Task: Search one way flight ticket for 2 adults, 2 children, 2 infants in seat in first from Worcester: Worcester Regional Airport to Rockford: Chicago Rockford International Airport(was Northwest Chicagoland Regional Airport At Rockford) on 5-1-2023. Choice of flights is Delta. Number of bags: 2 checked bags. Price is upto 86000. Outbound departure time preference is 18:45.
Action: Mouse moved to (191, 205)
Screenshot: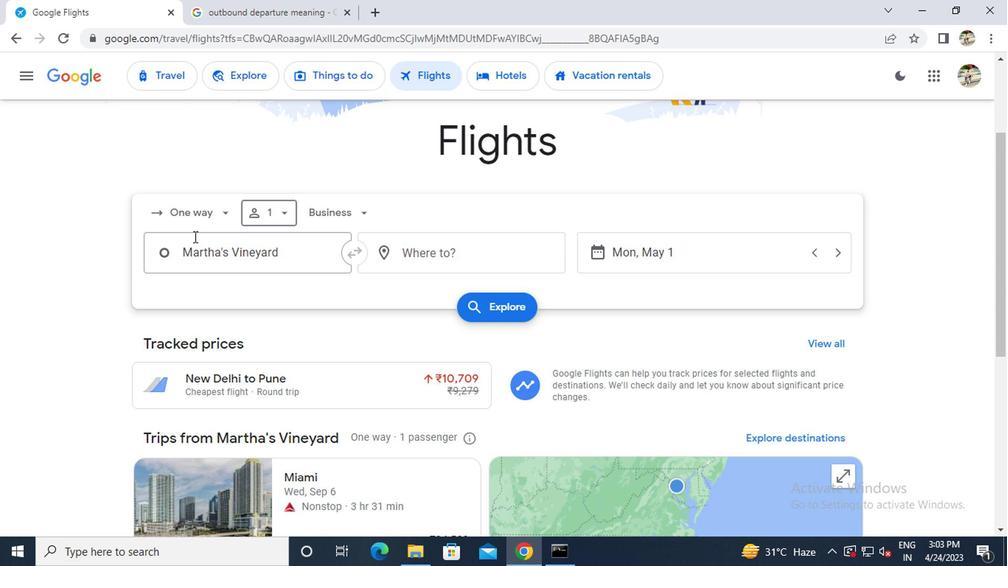 
Action: Mouse pressed left at (191, 205)
Screenshot: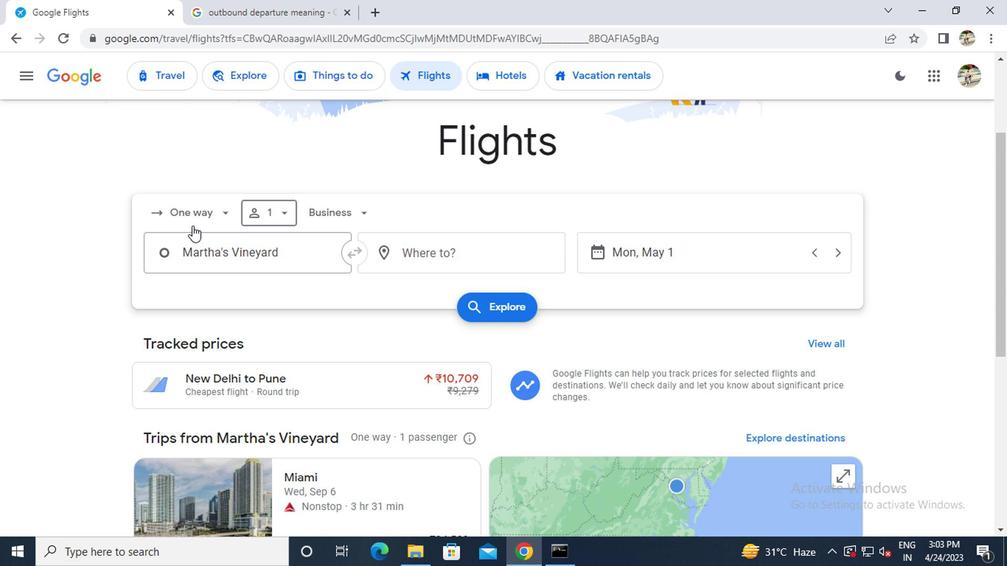 
Action: Mouse moved to (208, 277)
Screenshot: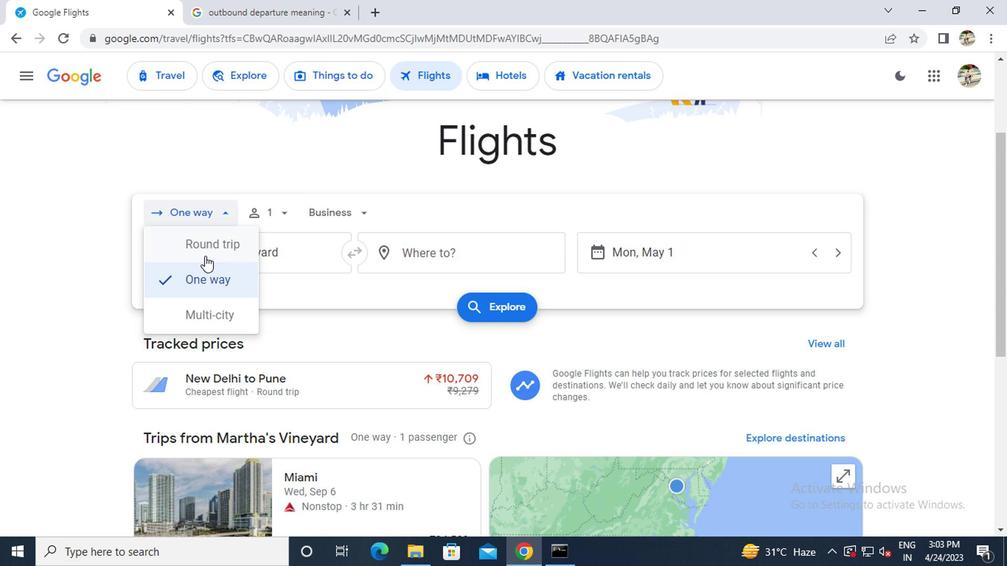 
Action: Mouse pressed left at (208, 277)
Screenshot: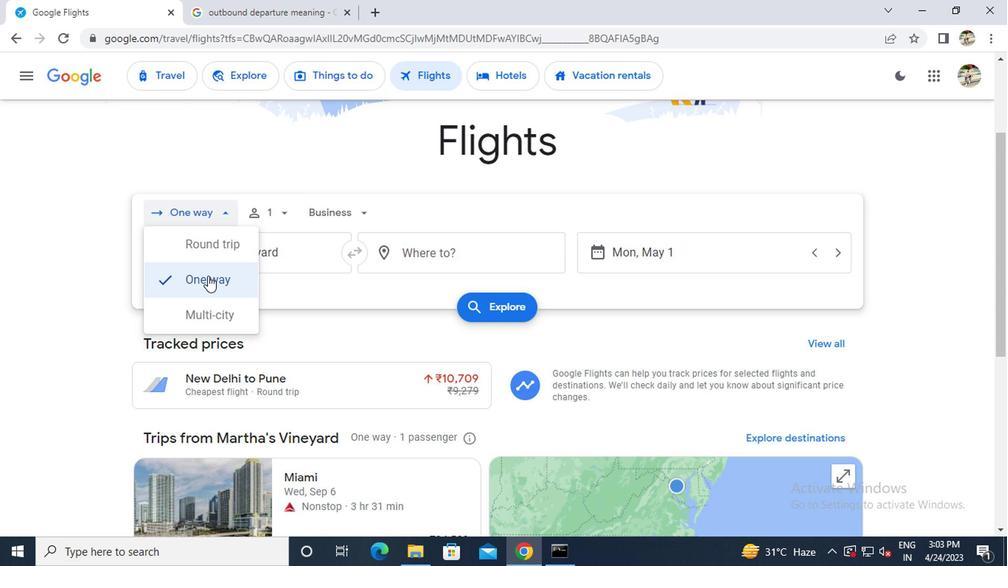 
Action: Mouse moved to (284, 205)
Screenshot: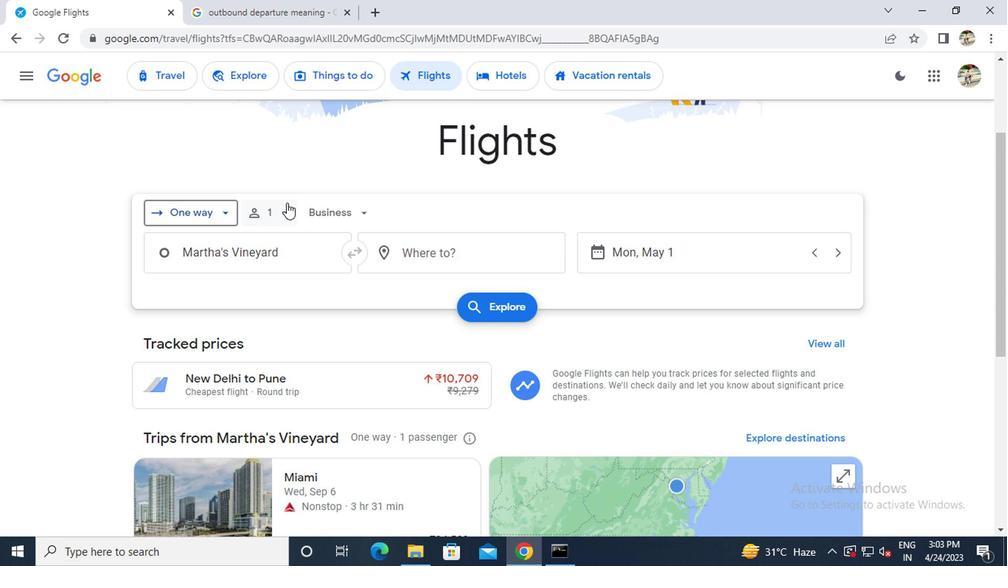 
Action: Mouse pressed left at (284, 205)
Screenshot: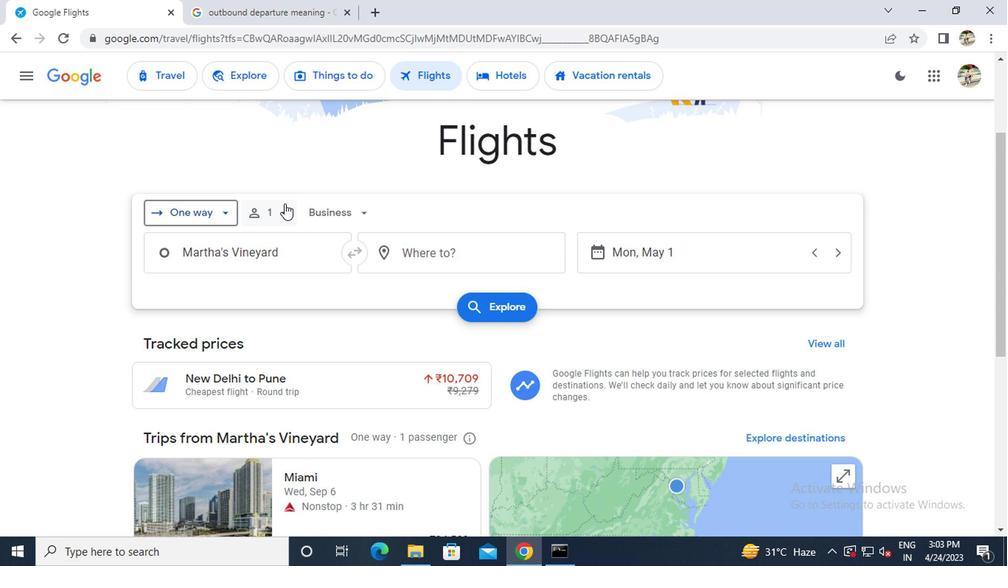 
Action: Mouse moved to (396, 258)
Screenshot: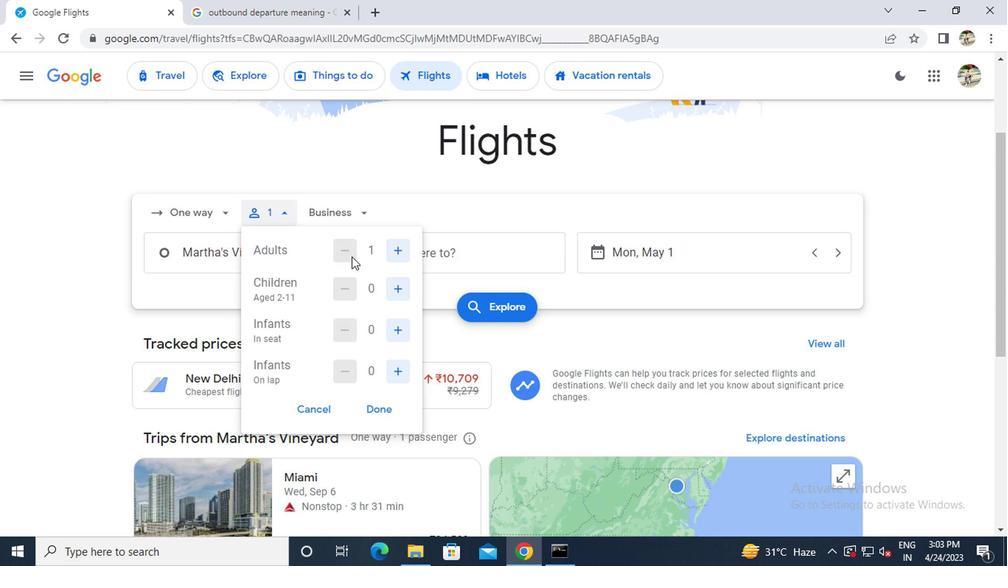 
Action: Mouse pressed left at (396, 258)
Screenshot: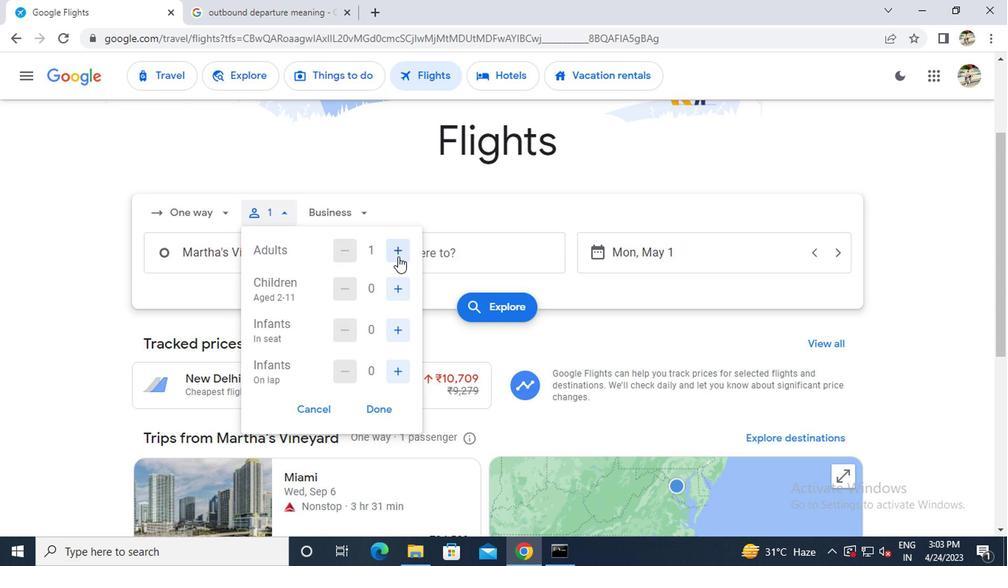 
Action: Mouse moved to (402, 293)
Screenshot: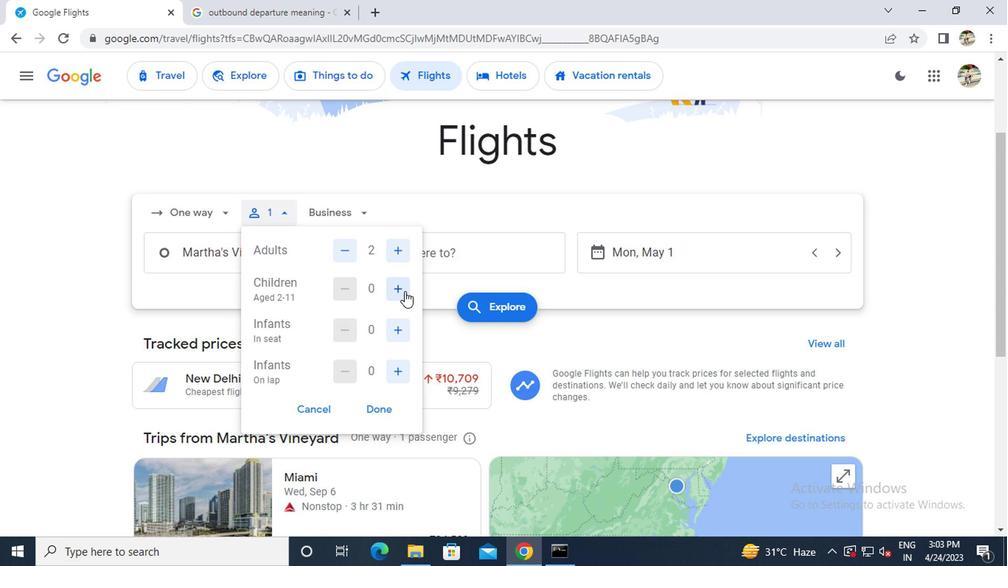 
Action: Mouse pressed left at (402, 293)
Screenshot: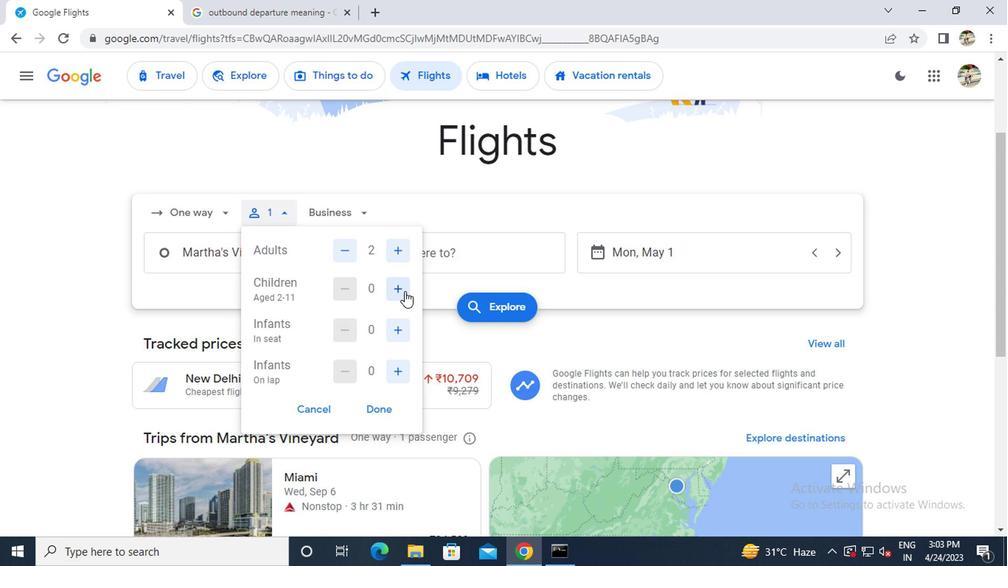 
Action: Mouse pressed left at (402, 293)
Screenshot: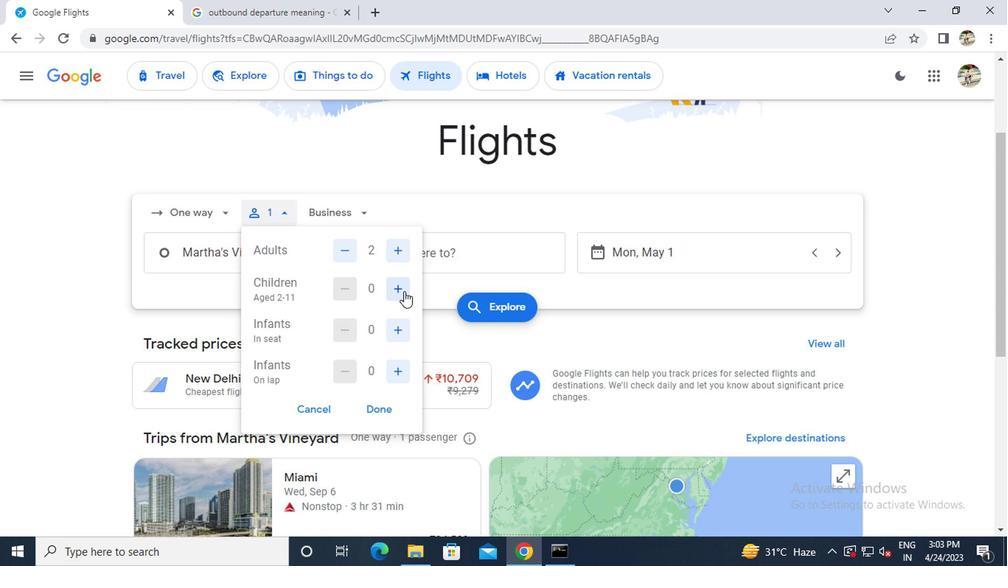 
Action: Mouse moved to (392, 328)
Screenshot: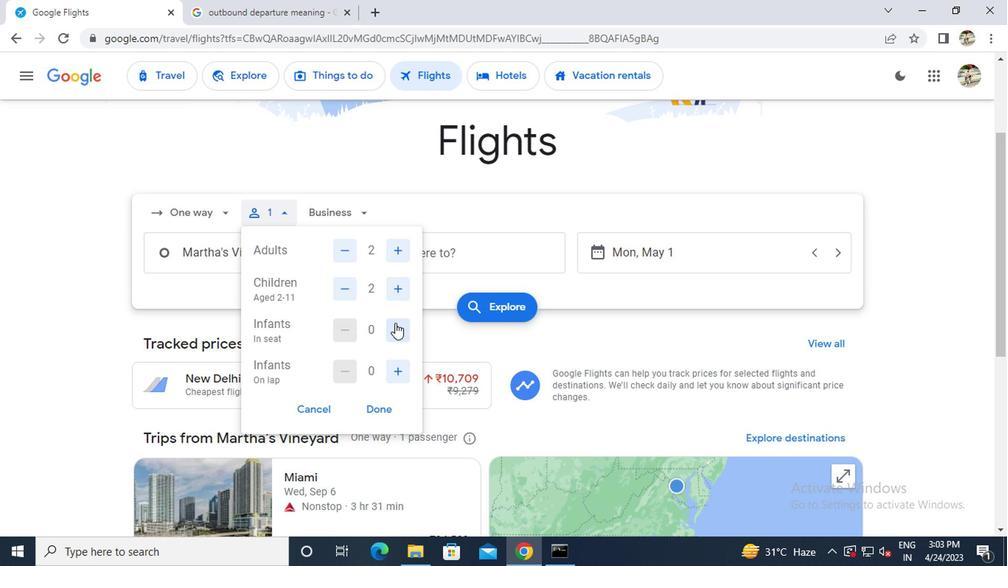 
Action: Mouse pressed left at (392, 328)
Screenshot: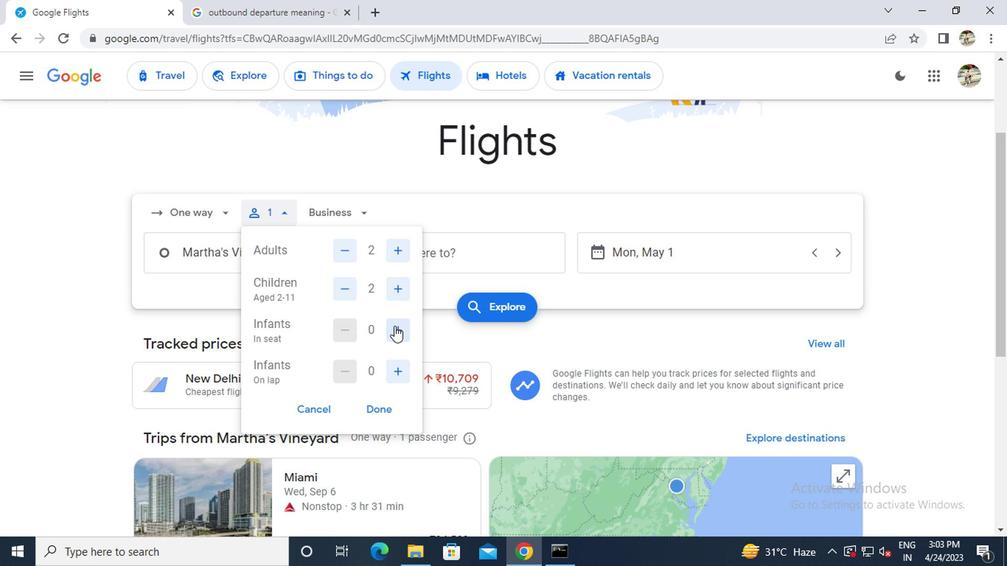 
Action: Mouse pressed left at (392, 328)
Screenshot: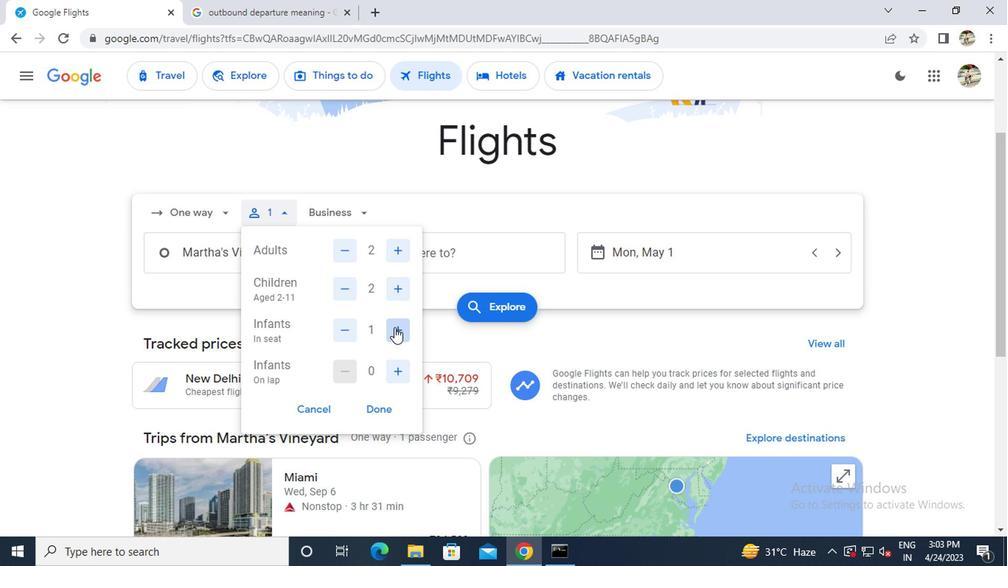 
Action: Mouse moved to (379, 406)
Screenshot: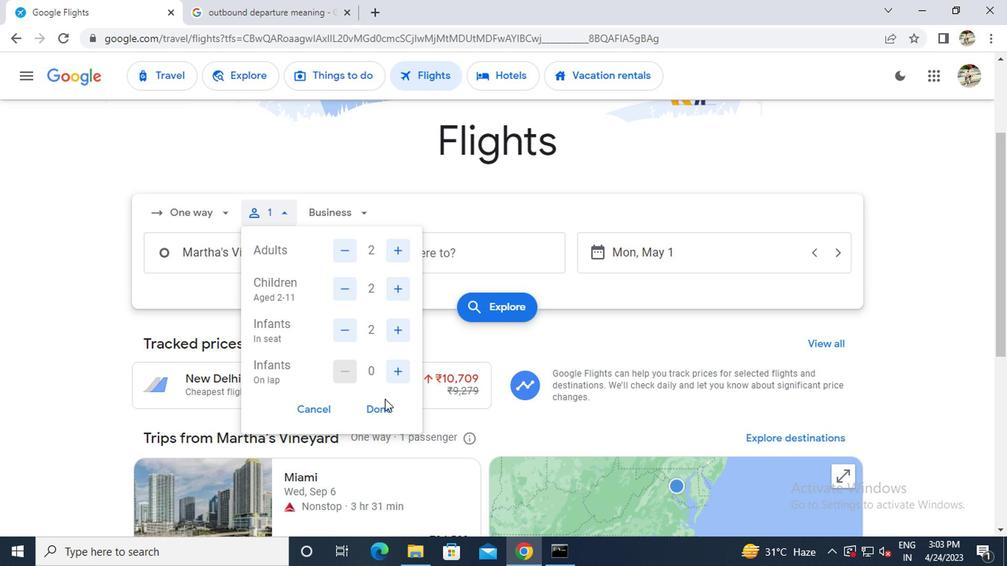 
Action: Mouse pressed left at (379, 406)
Screenshot: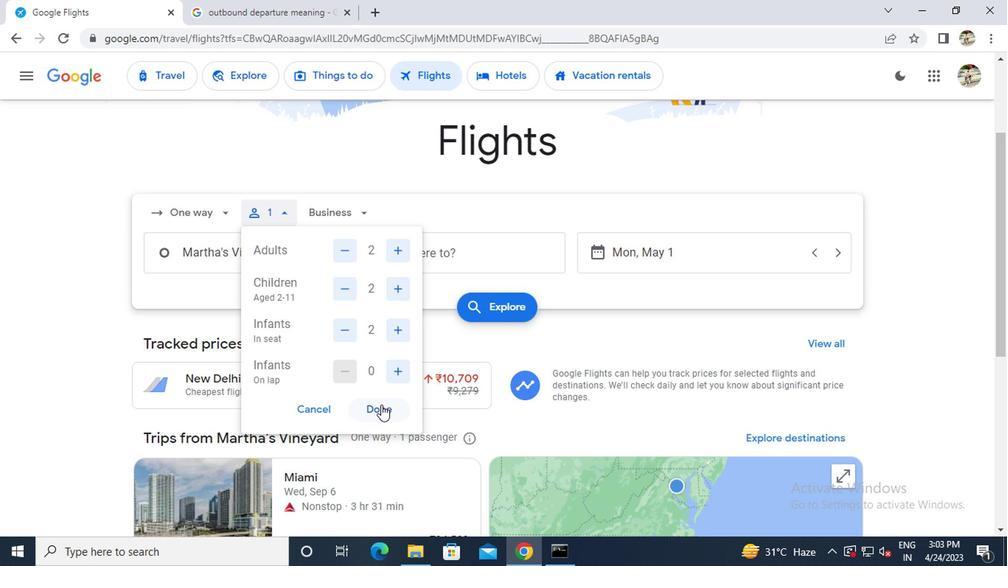 
Action: Mouse moved to (351, 214)
Screenshot: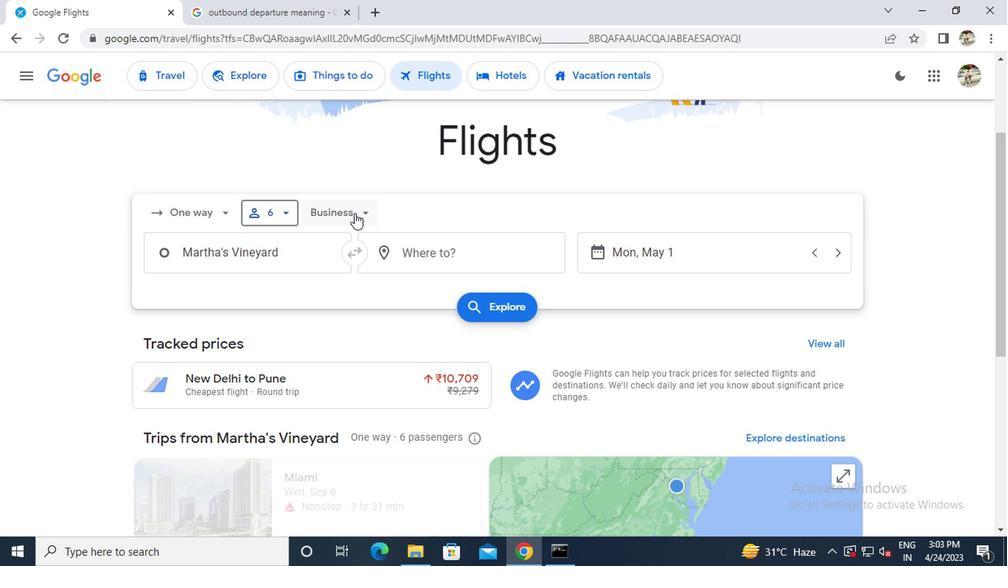 
Action: Mouse pressed left at (351, 214)
Screenshot: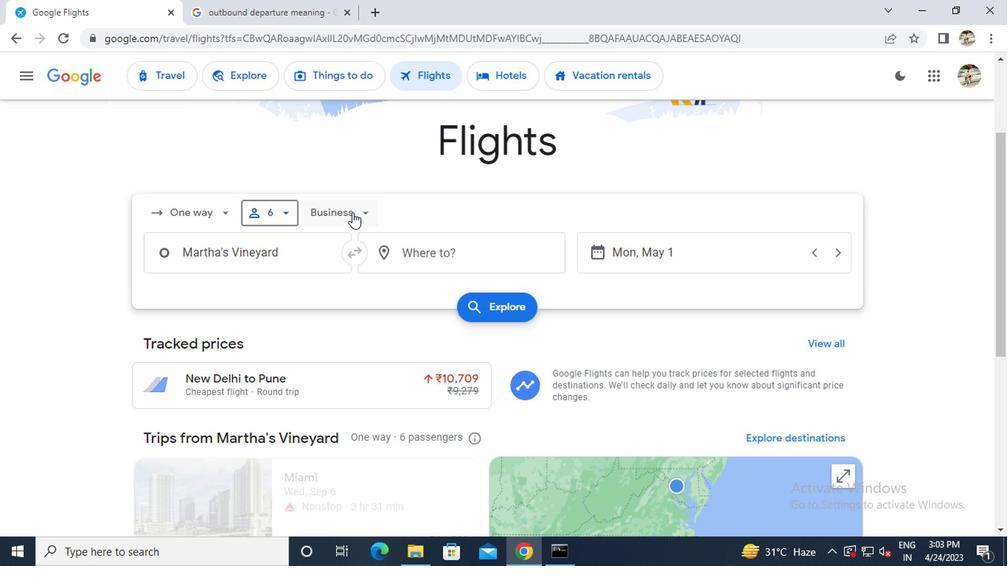 
Action: Mouse moved to (353, 238)
Screenshot: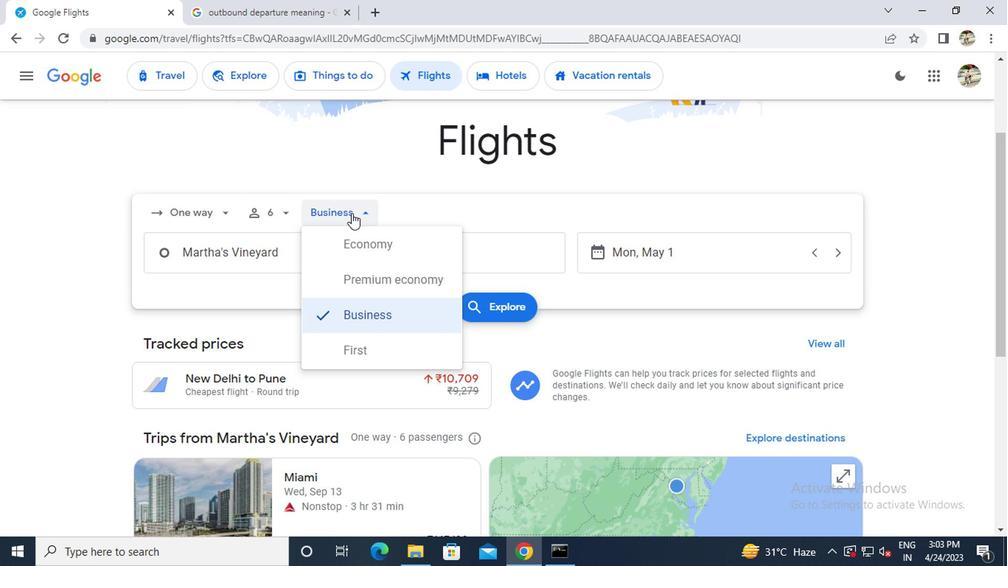 
Action: Mouse pressed left at (353, 238)
Screenshot: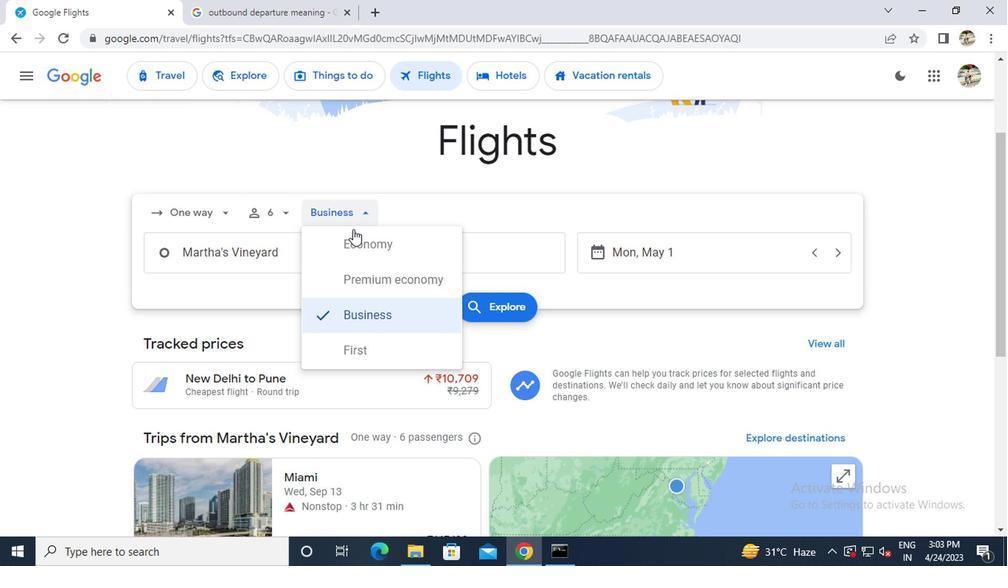 
Action: Mouse moved to (301, 251)
Screenshot: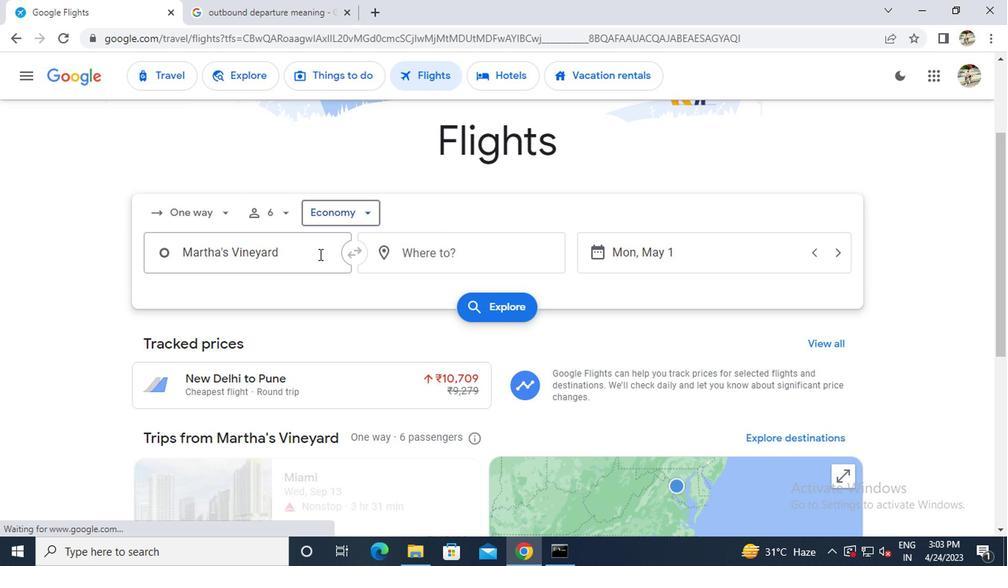 
Action: Mouse pressed left at (301, 251)
Screenshot: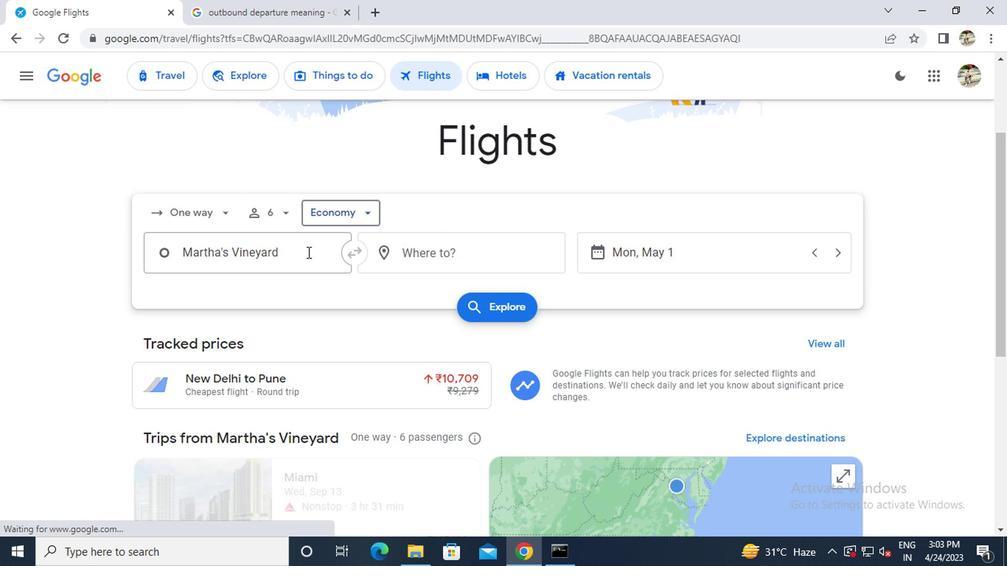 
Action: Key pressed <Key.caps_lock>w<Key.caps_lock>orcester
Screenshot: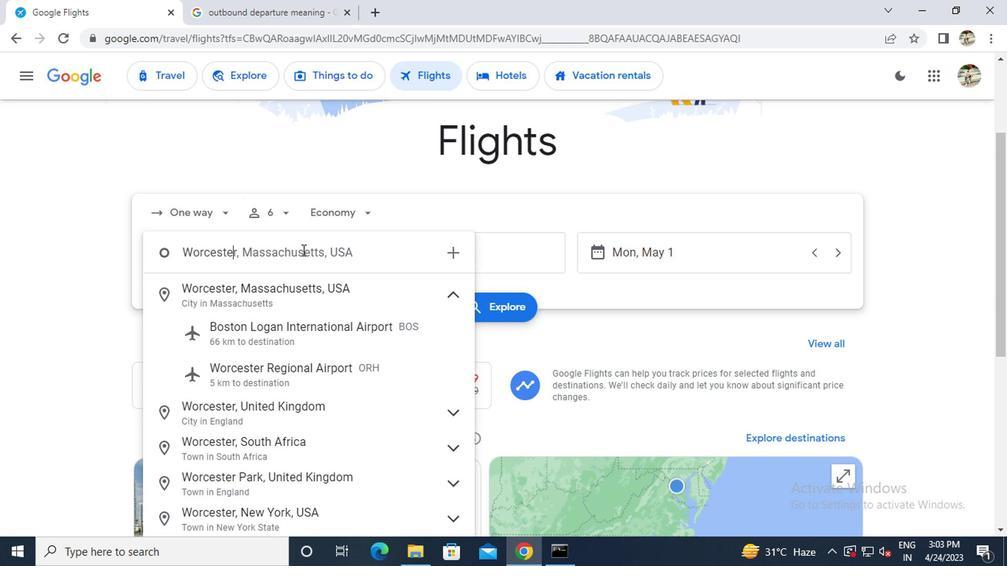 
Action: Mouse moved to (264, 370)
Screenshot: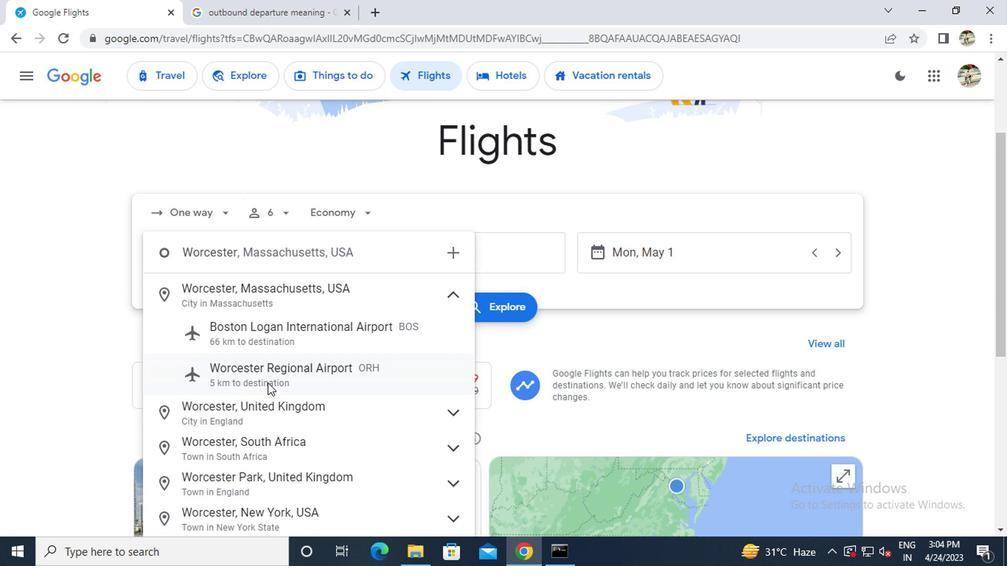 
Action: Mouse pressed left at (264, 370)
Screenshot: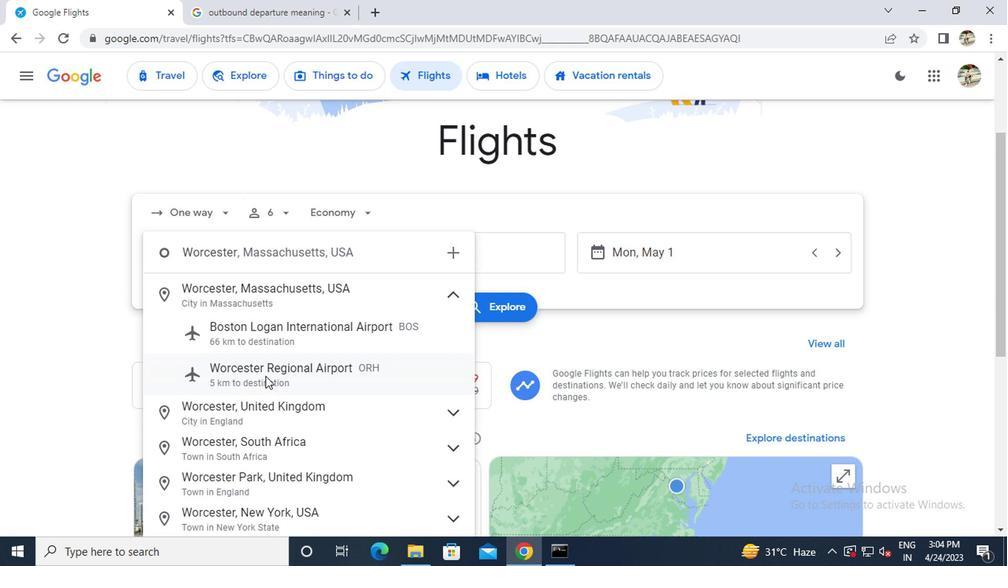 
Action: Mouse moved to (437, 264)
Screenshot: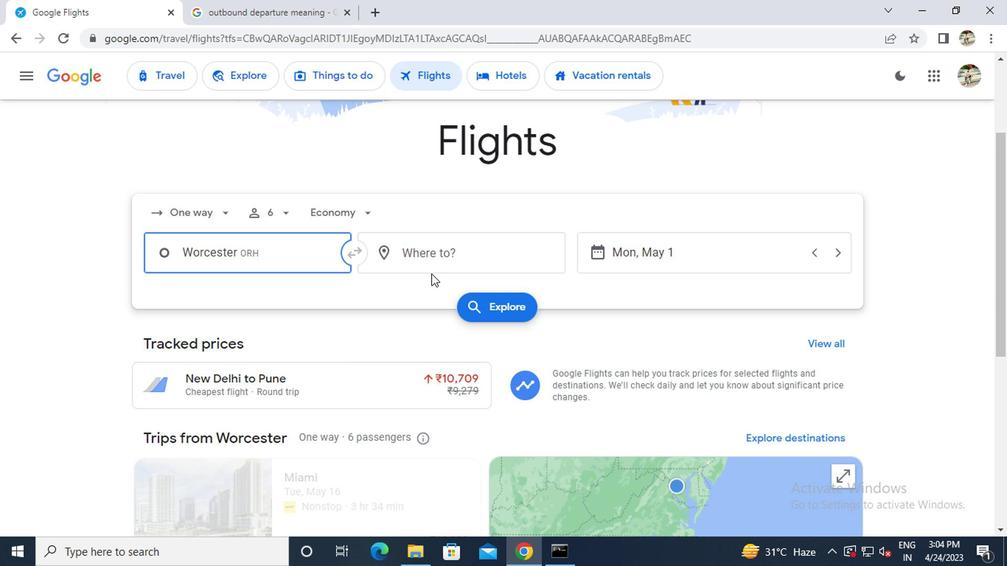 
Action: Mouse pressed left at (437, 264)
Screenshot: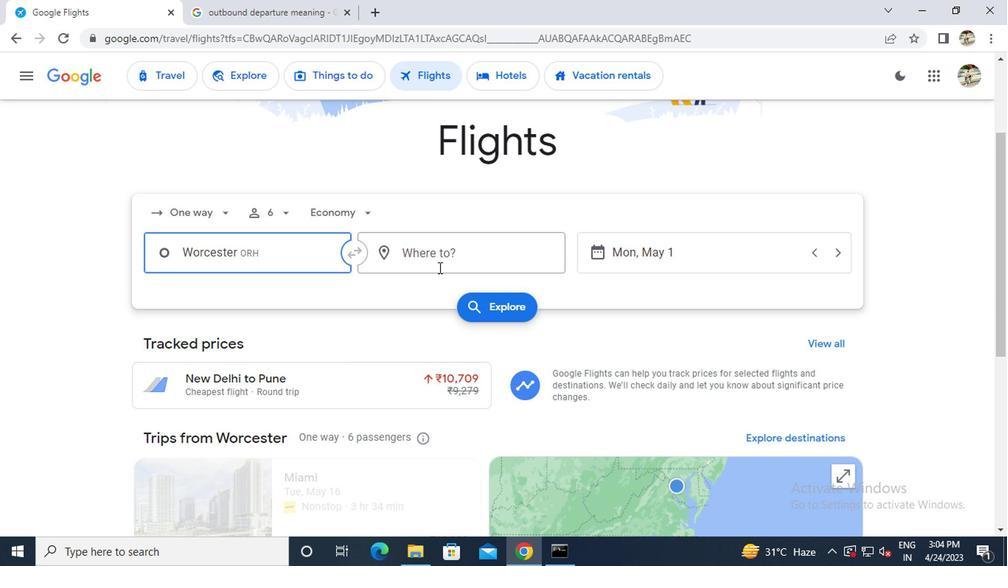 
Action: Mouse moved to (438, 263)
Screenshot: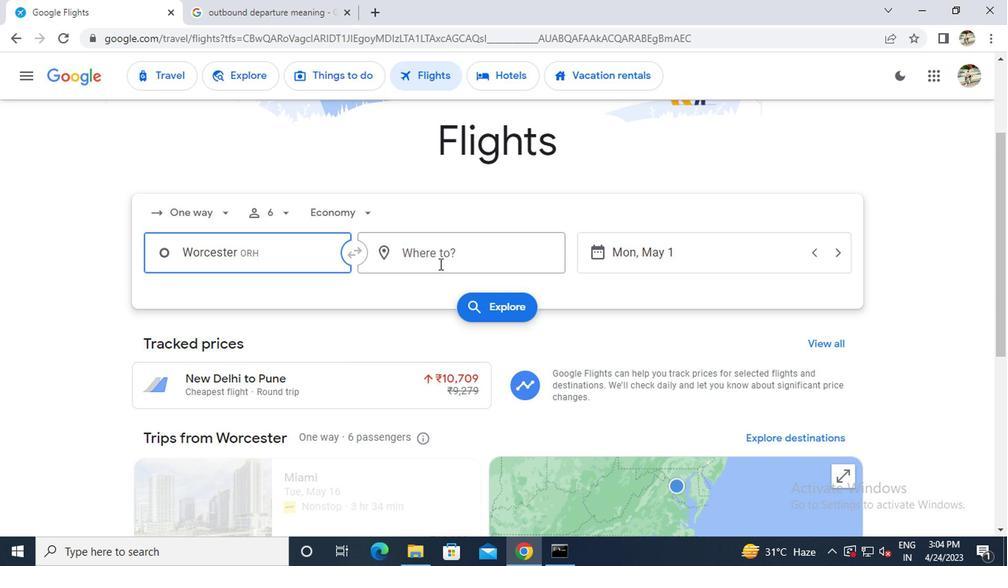 
Action: Key pressed <Key.caps_lock>r<Key.caps_lock>ockford
Screenshot: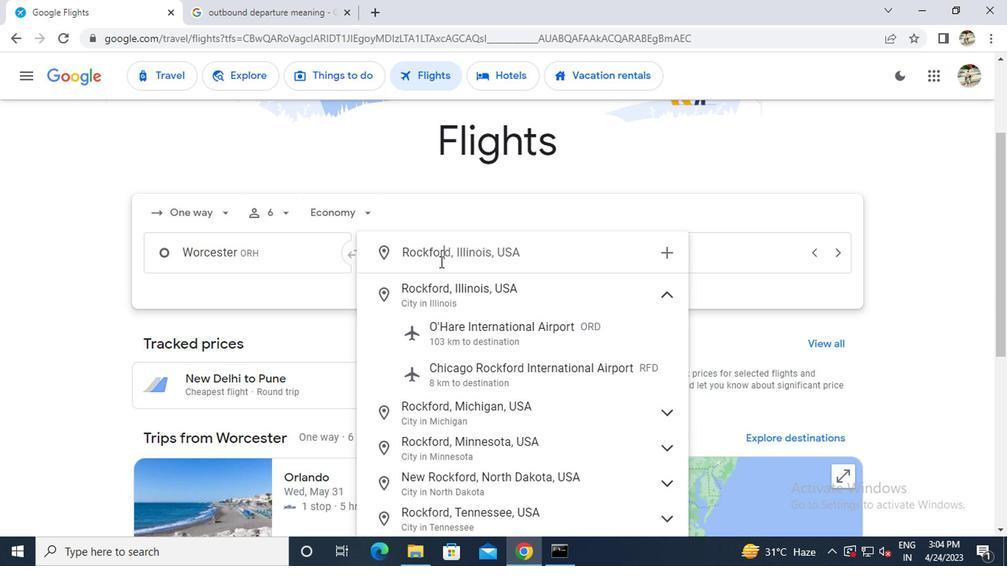
Action: Mouse moved to (465, 359)
Screenshot: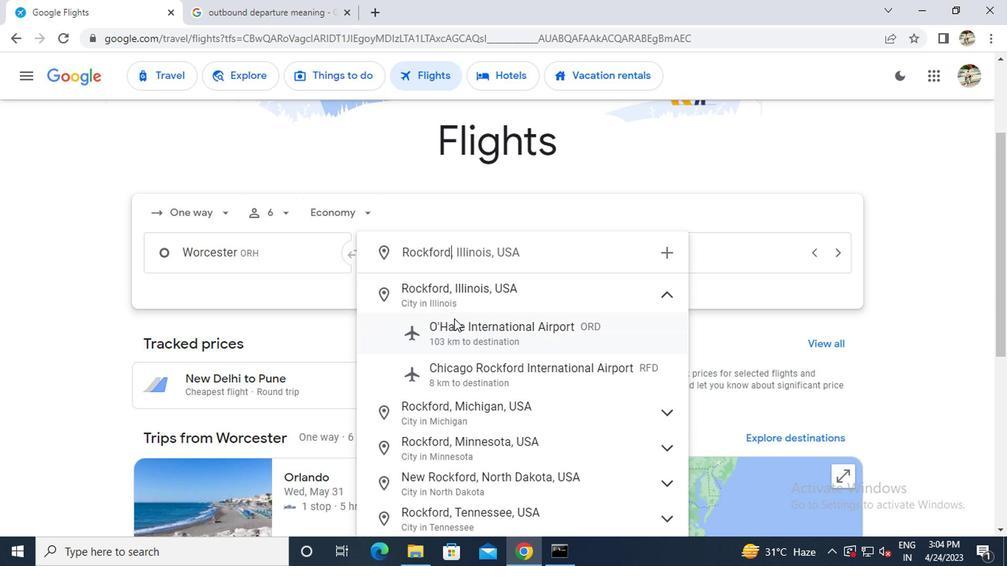 
Action: Mouse pressed left at (465, 359)
Screenshot: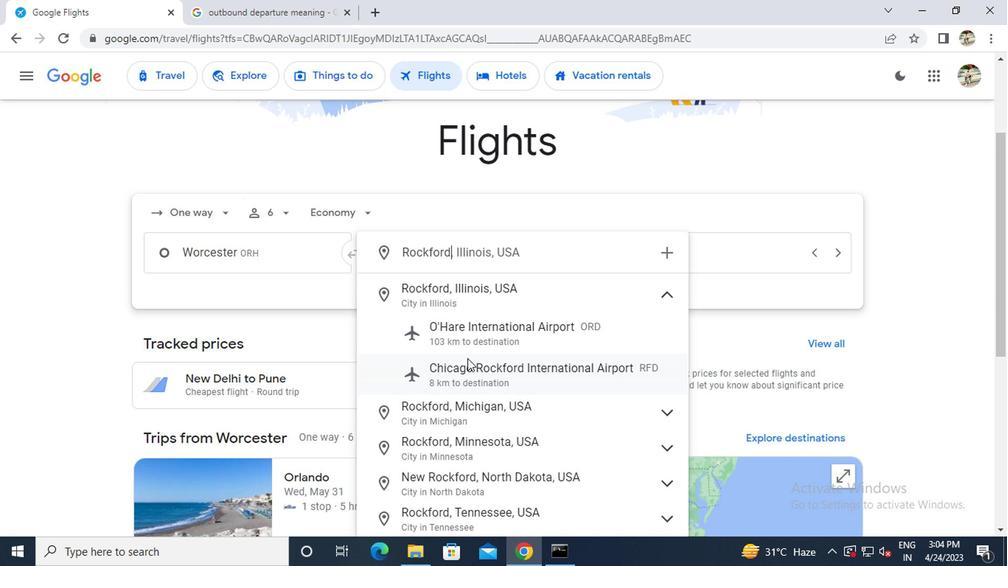 
Action: Mouse moved to (633, 255)
Screenshot: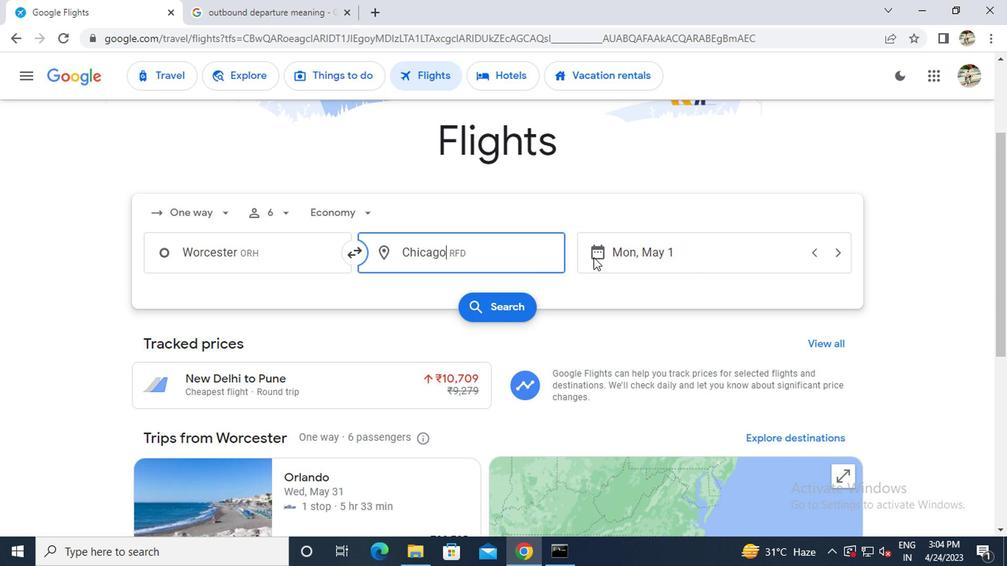 
Action: Mouse pressed left at (633, 255)
Screenshot: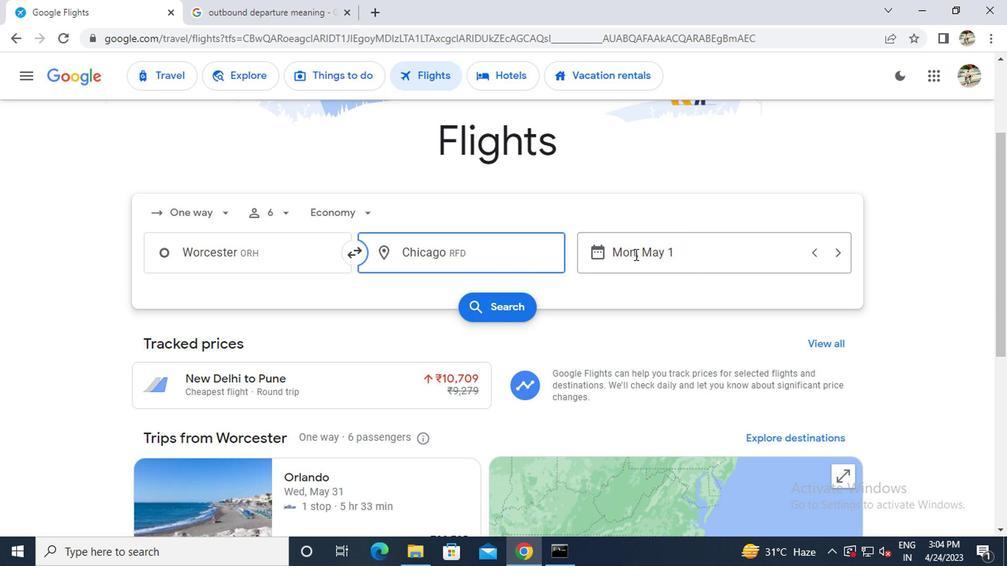 
Action: Mouse pressed left at (633, 255)
Screenshot: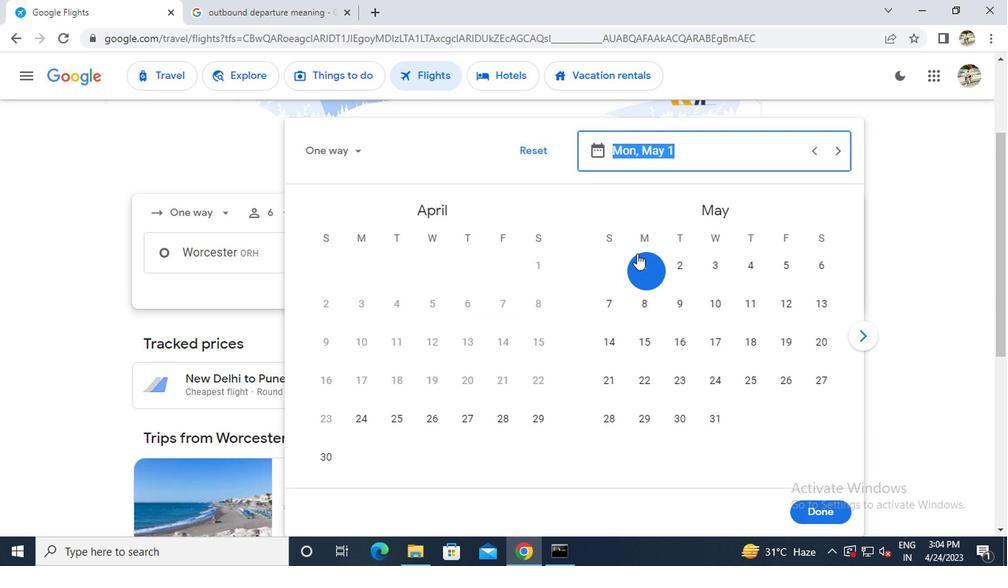 
Action: Mouse moved to (799, 506)
Screenshot: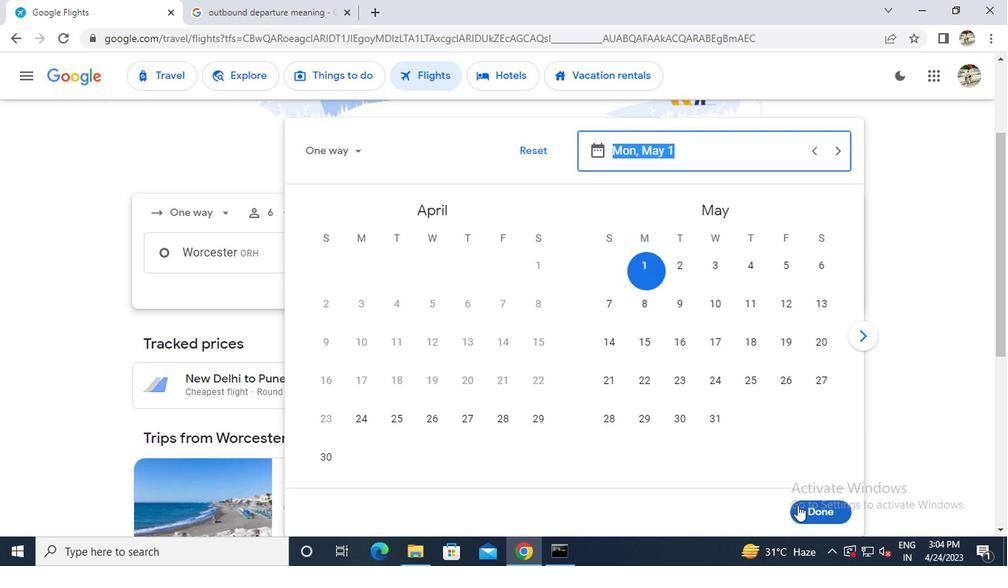
Action: Mouse pressed left at (799, 506)
Screenshot: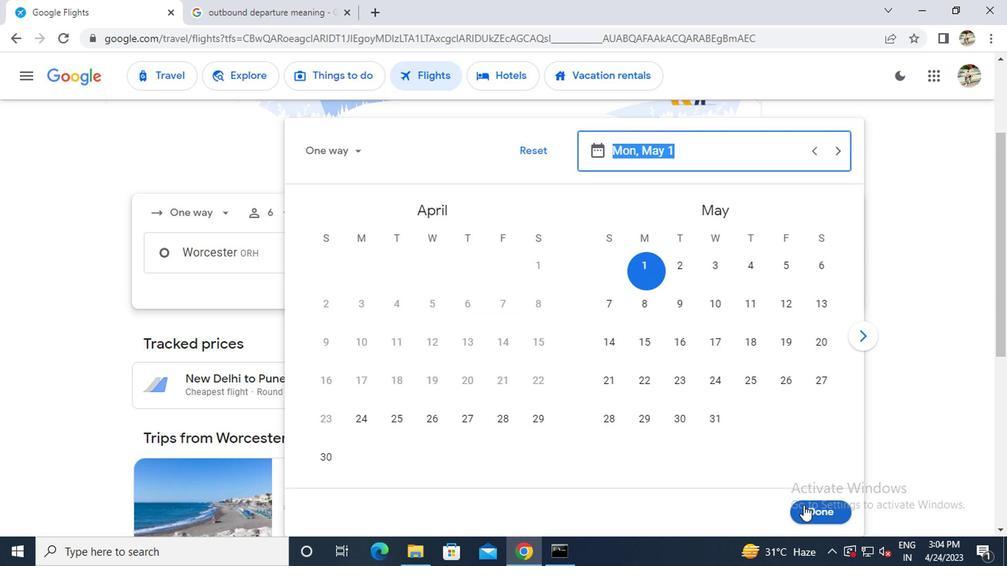 
Action: Mouse moved to (483, 301)
Screenshot: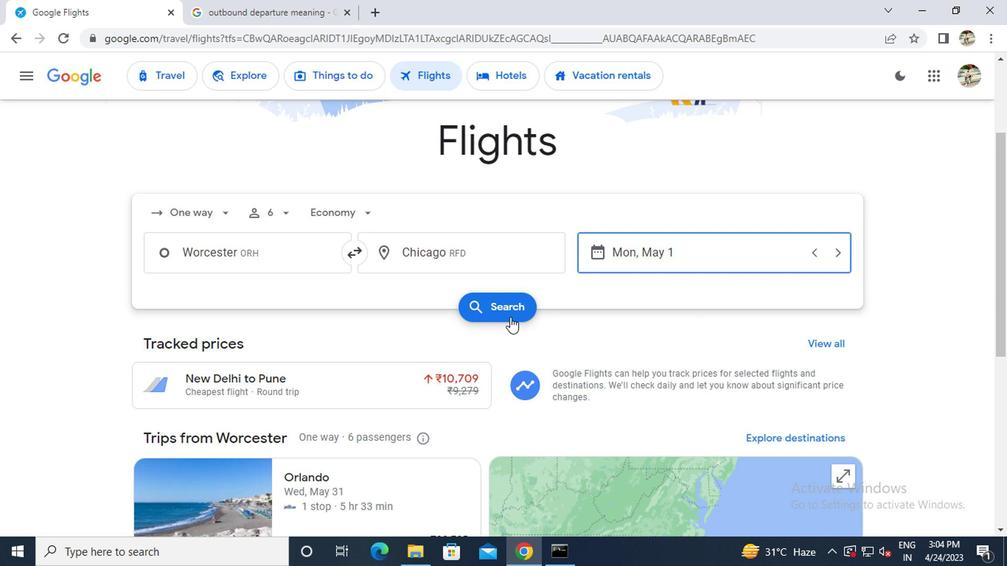 
Action: Mouse pressed left at (483, 301)
Screenshot: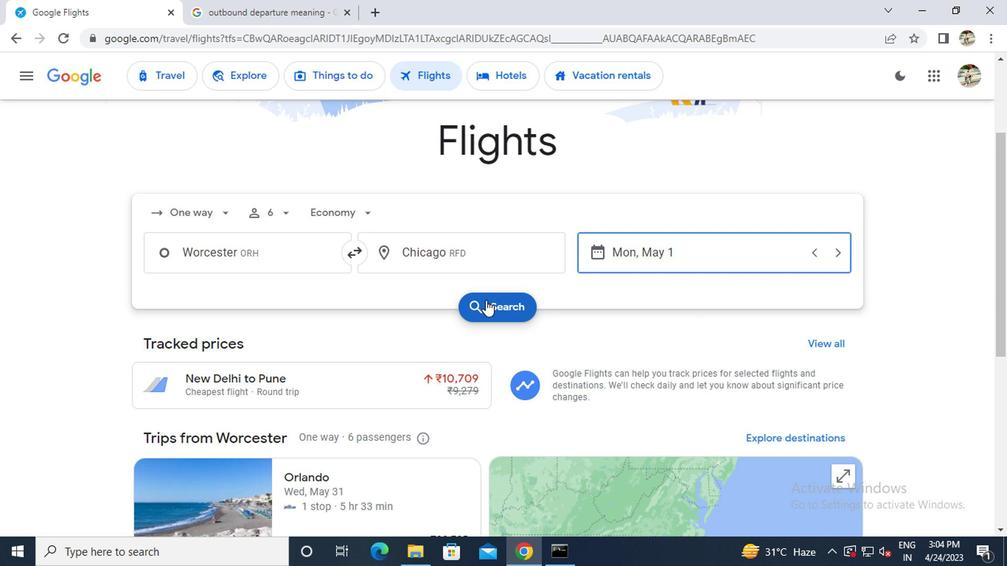 
Action: Mouse moved to (180, 218)
Screenshot: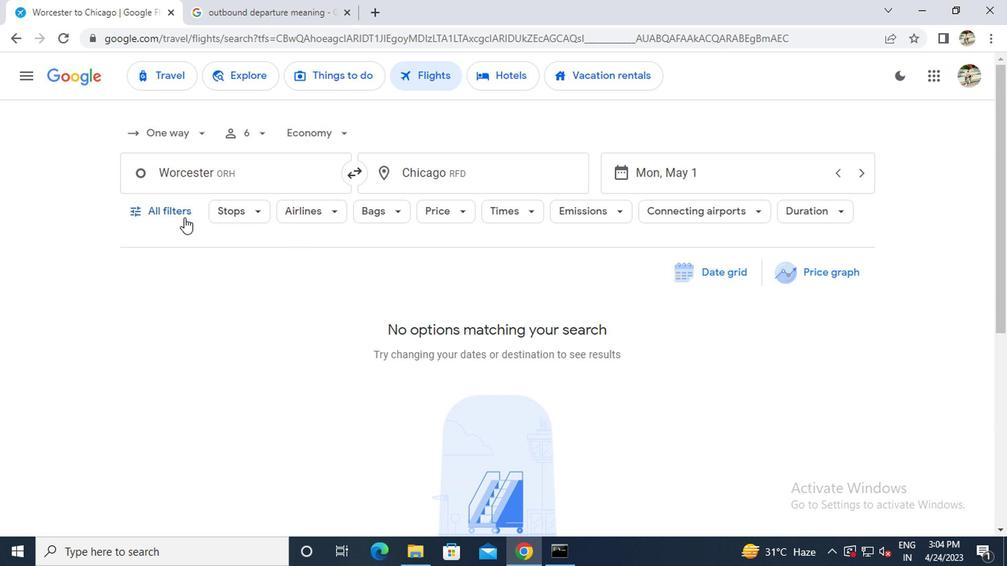 
Action: Mouse pressed left at (180, 218)
Screenshot: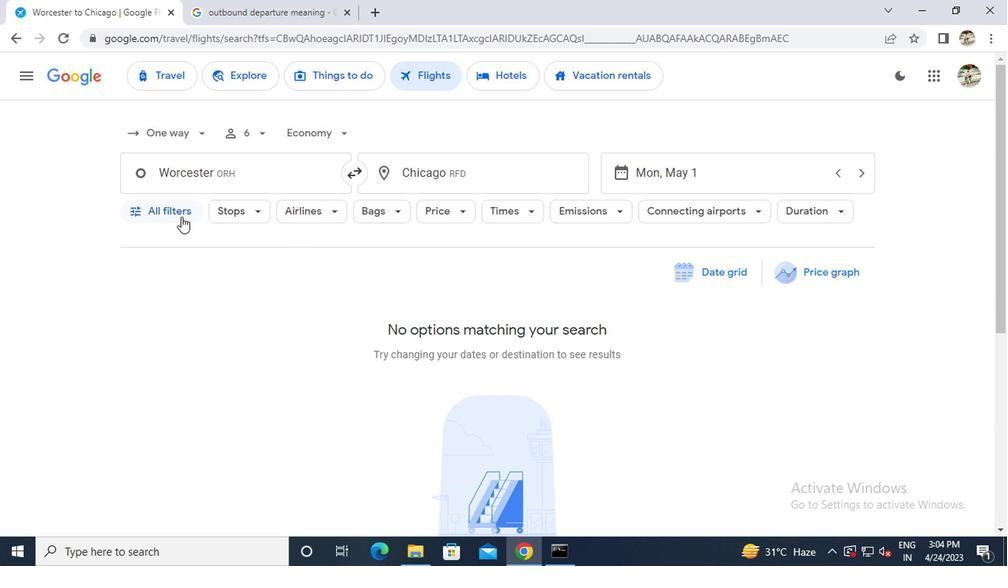 
Action: Mouse moved to (232, 331)
Screenshot: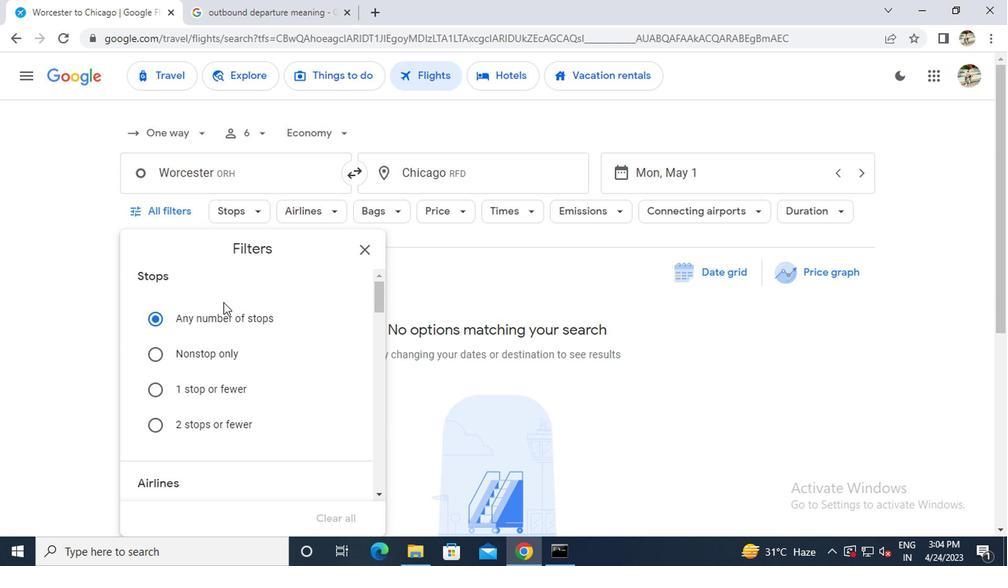 
Action: Mouse scrolled (232, 330) with delta (0, 0)
Screenshot: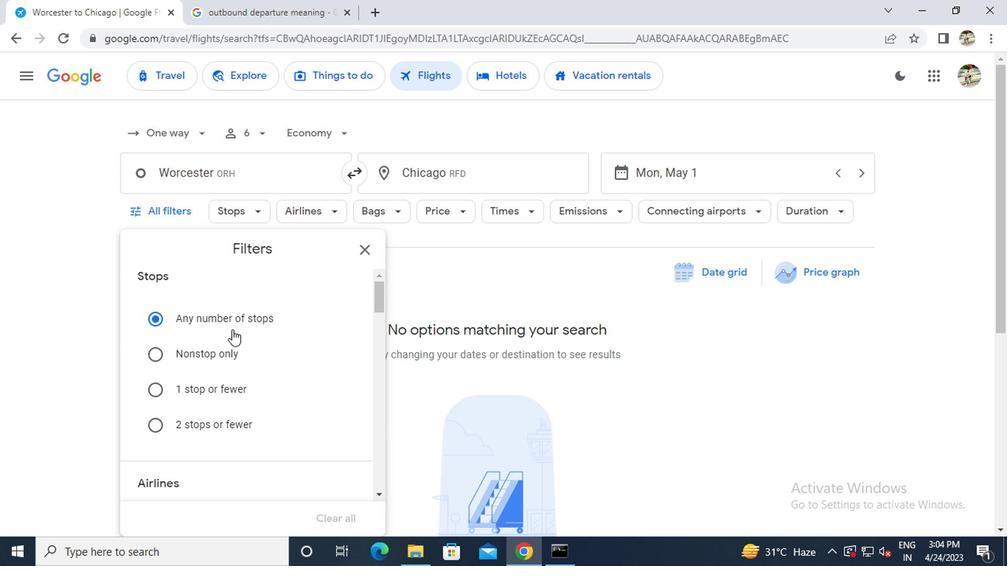 
Action: Mouse scrolled (232, 330) with delta (0, 0)
Screenshot: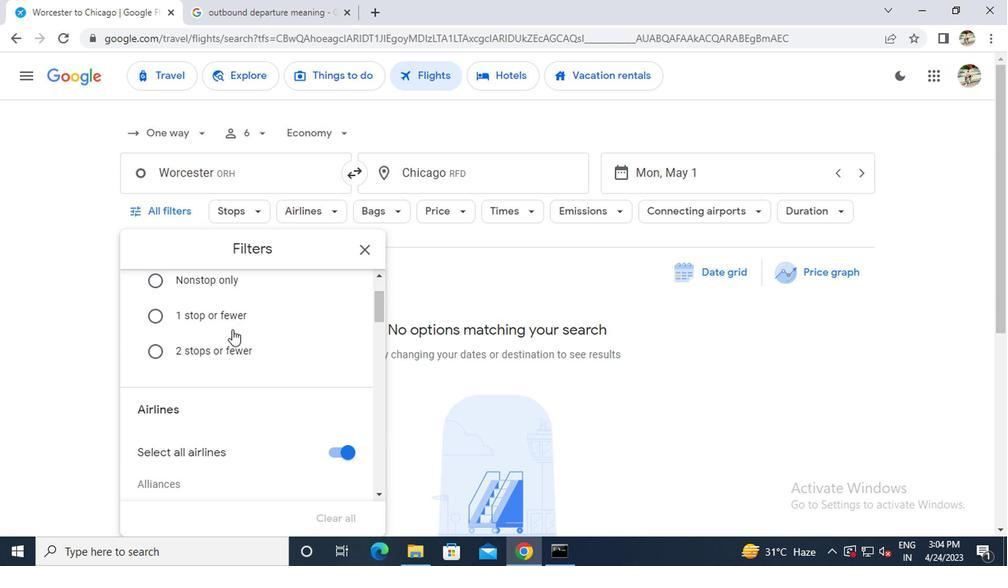 
Action: Mouse scrolled (232, 330) with delta (0, 0)
Screenshot: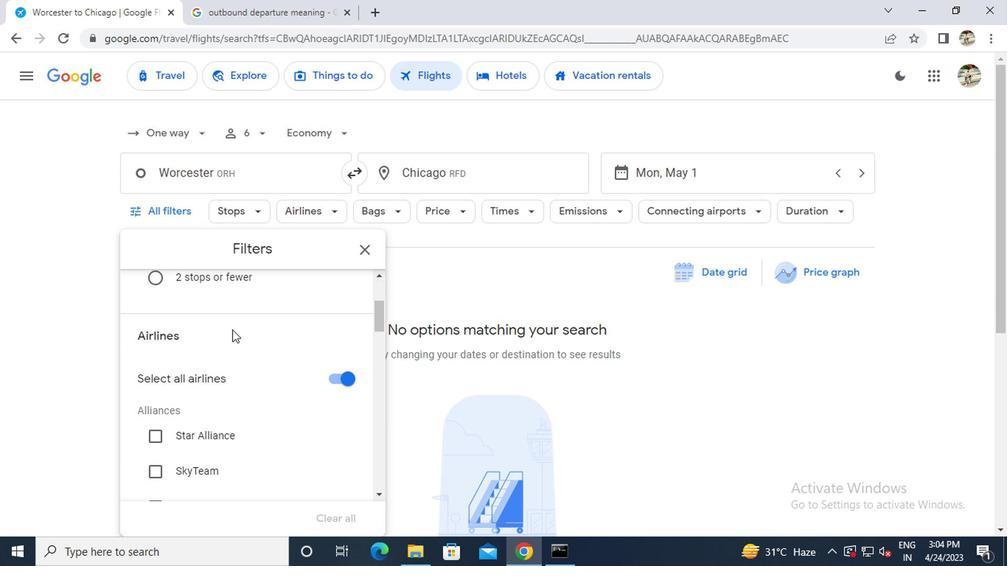 
Action: Mouse scrolled (232, 330) with delta (0, 0)
Screenshot: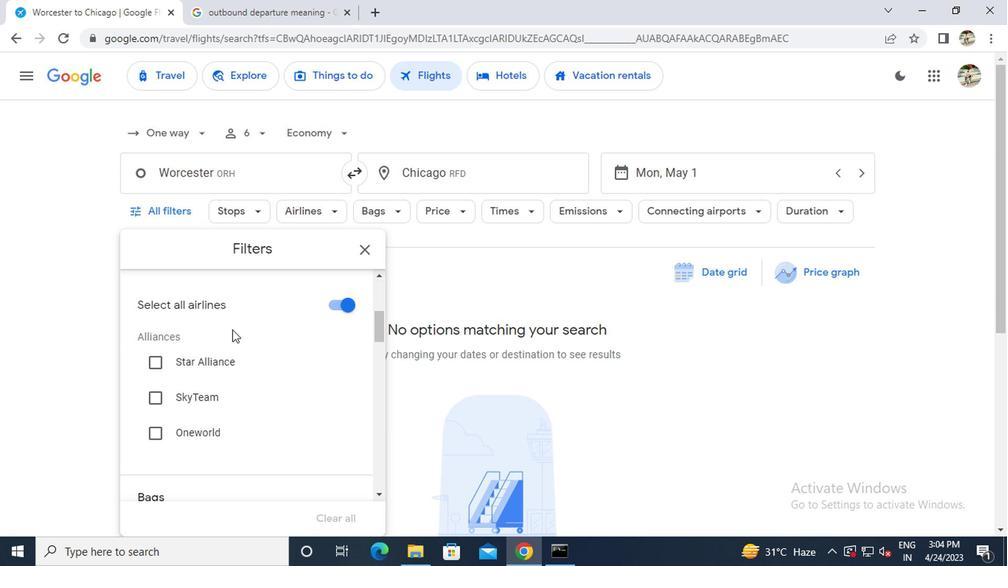 
Action: Mouse scrolled (232, 330) with delta (0, 0)
Screenshot: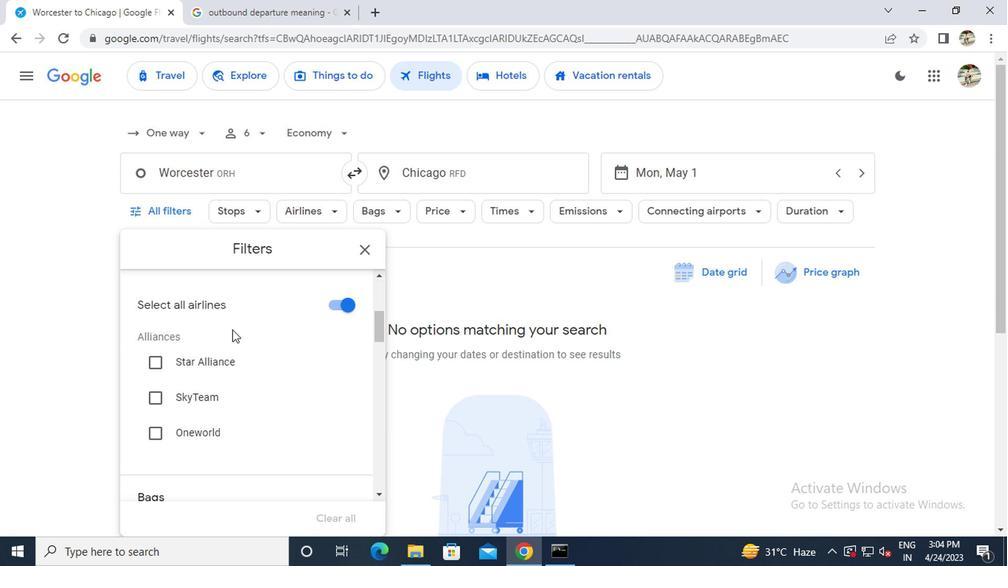 
Action: Mouse moved to (337, 424)
Screenshot: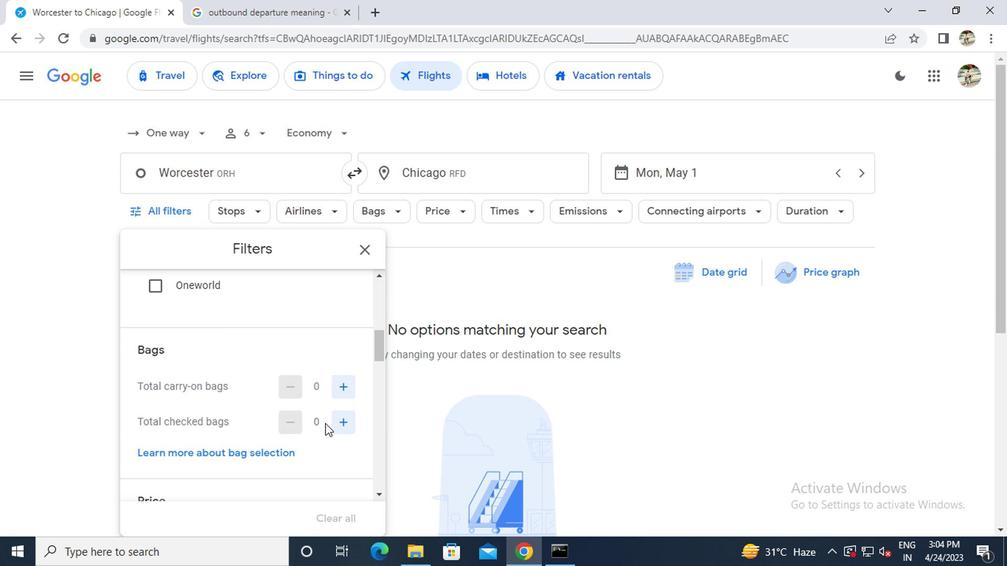 
Action: Mouse pressed left at (337, 424)
Screenshot: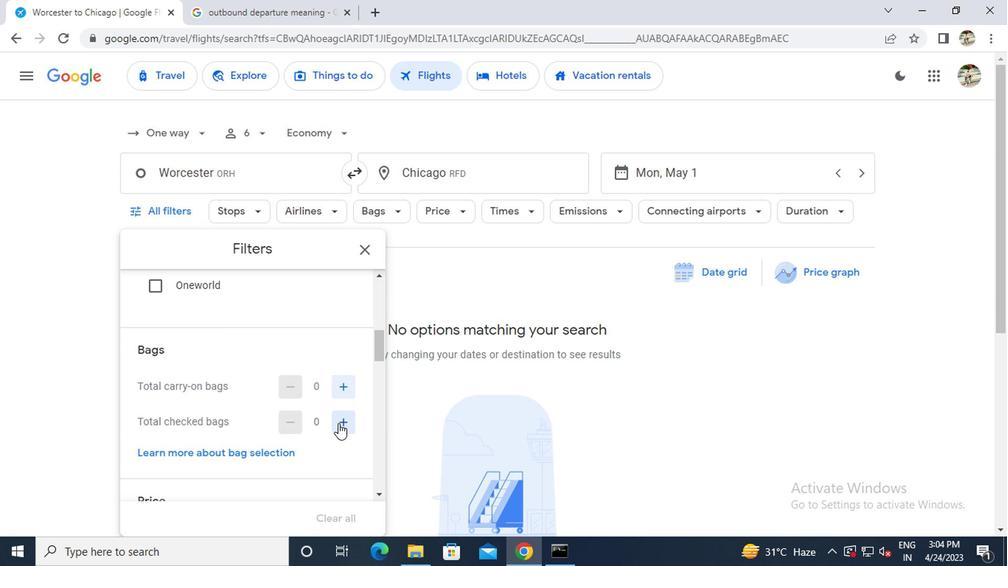 
Action: Mouse pressed left at (337, 424)
Screenshot: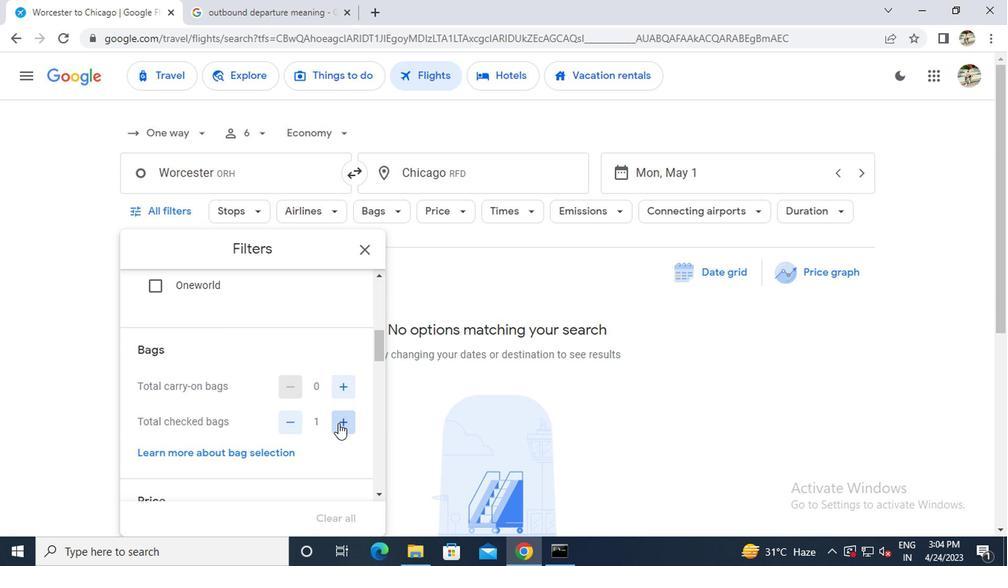 
Action: Mouse scrolled (337, 423) with delta (0, 0)
Screenshot: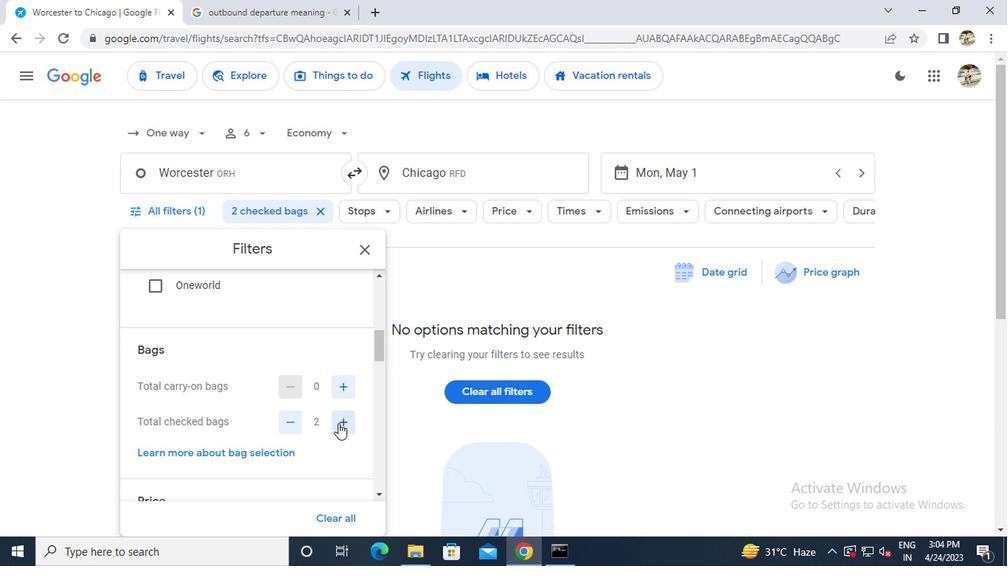
Action: Mouse scrolled (337, 423) with delta (0, 0)
Screenshot: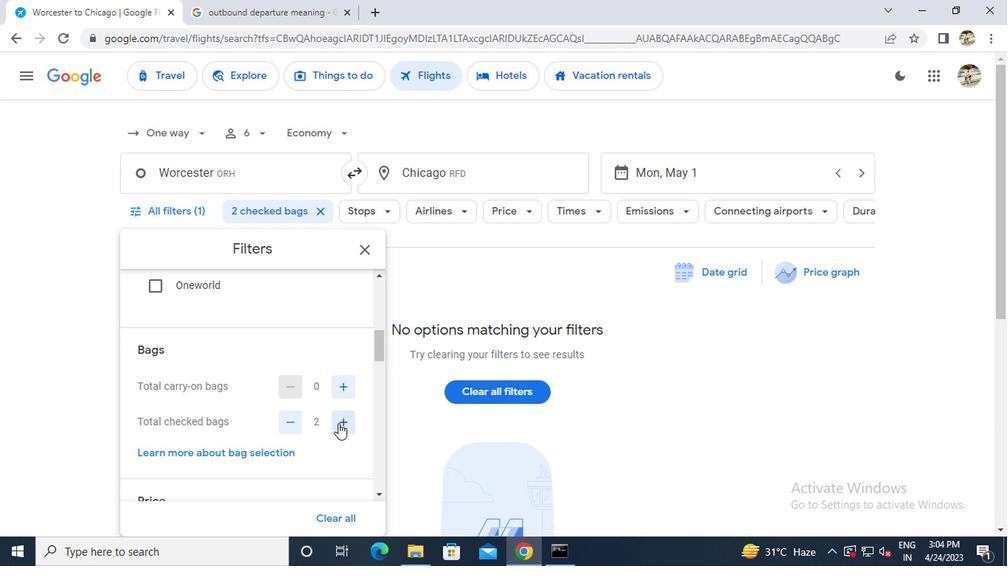 
Action: Mouse moved to (342, 426)
Screenshot: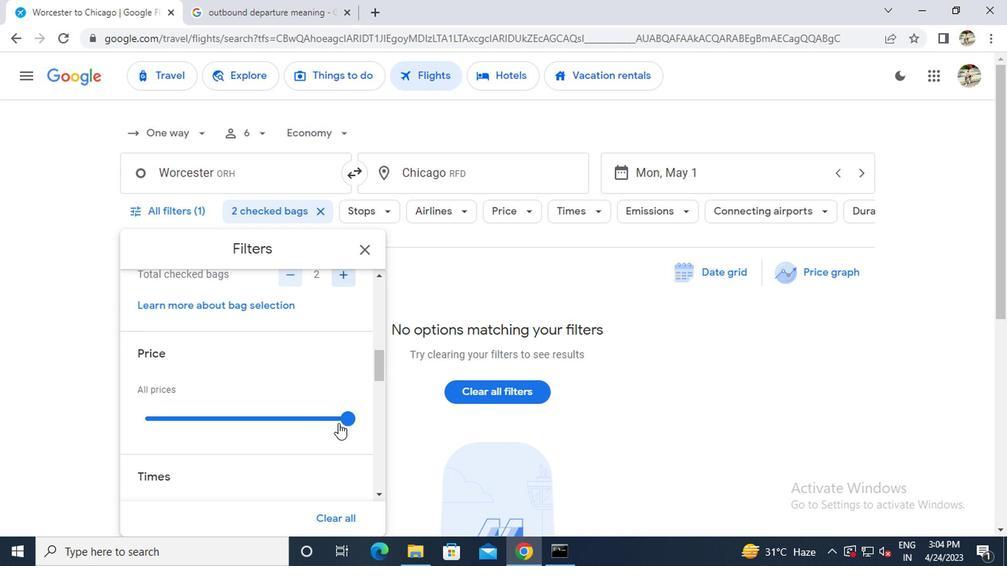 
Action: Mouse pressed left at (342, 426)
Screenshot: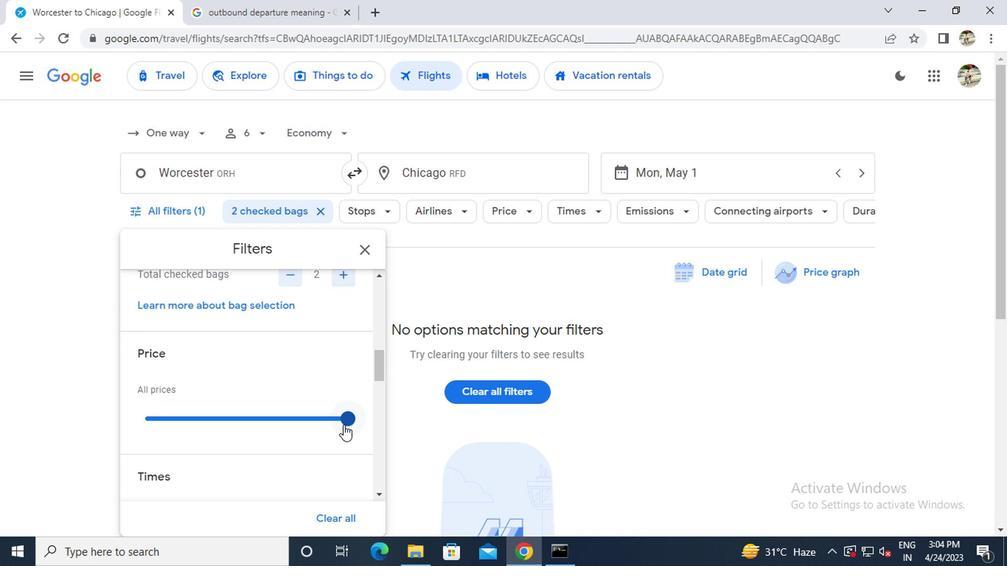 
Action: Mouse moved to (279, 424)
Screenshot: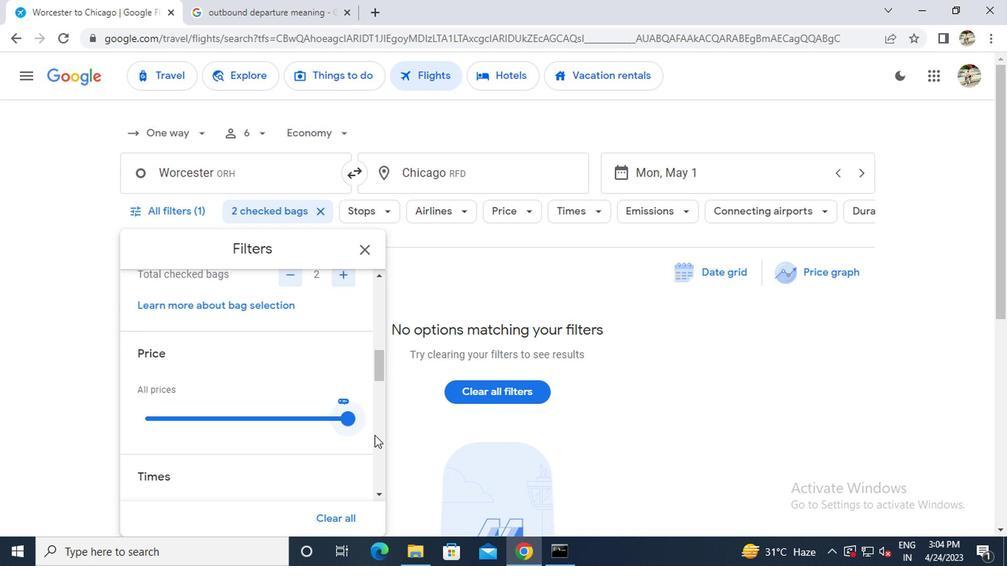
Action: Mouse scrolled (279, 423) with delta (0, 0)
Screenshot: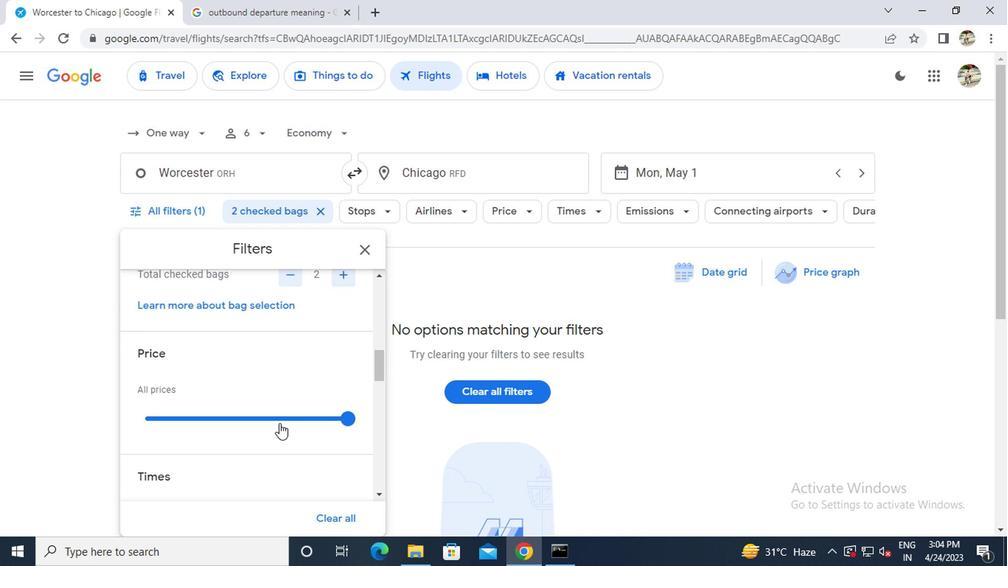 
Action: Mouse moved to (279, 423)
Screenshot: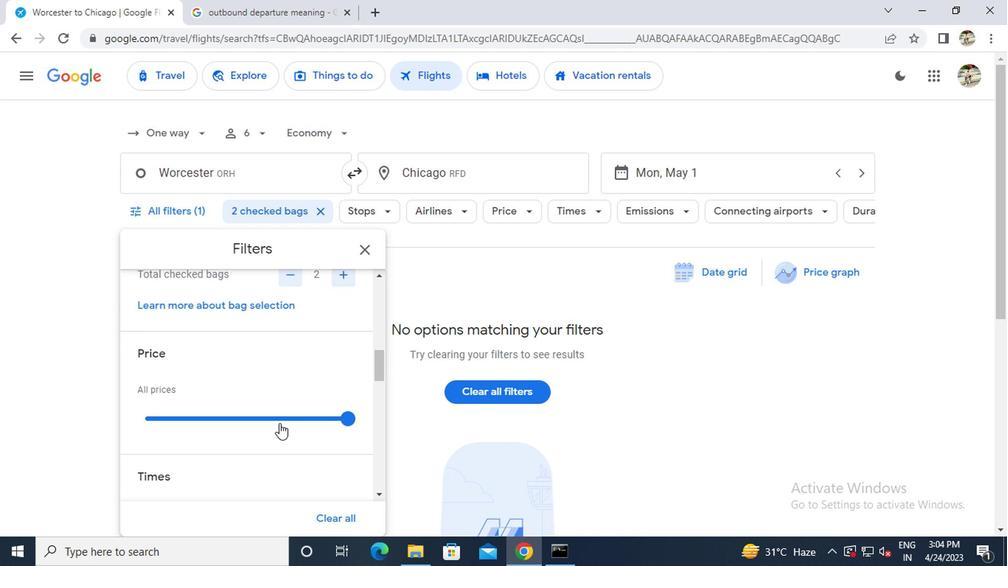 
Action: Mouse scrolled (279, 422) with delta (0, -1)
Screenshot: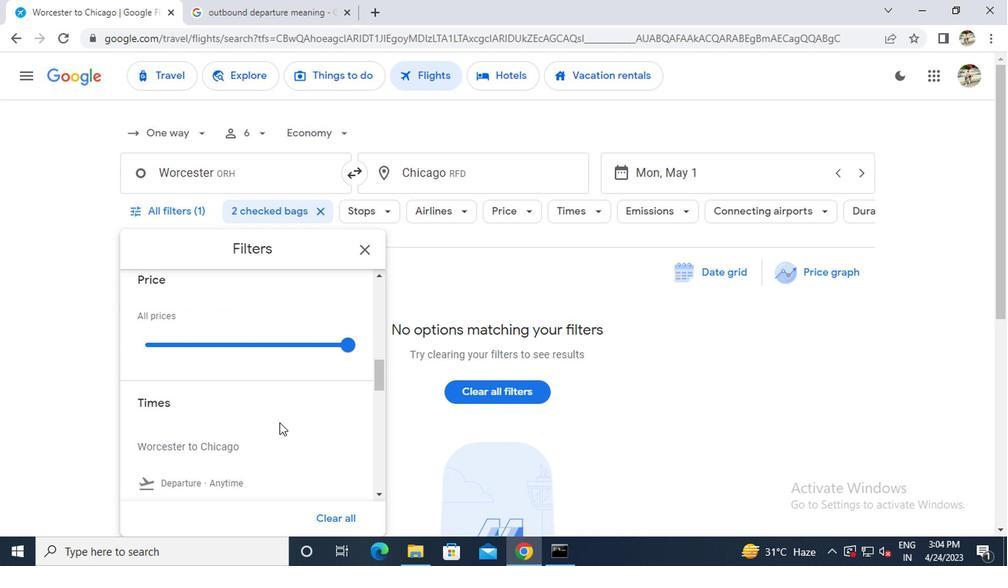 
Action: Mouse moved to (145, 433)
Screenshot: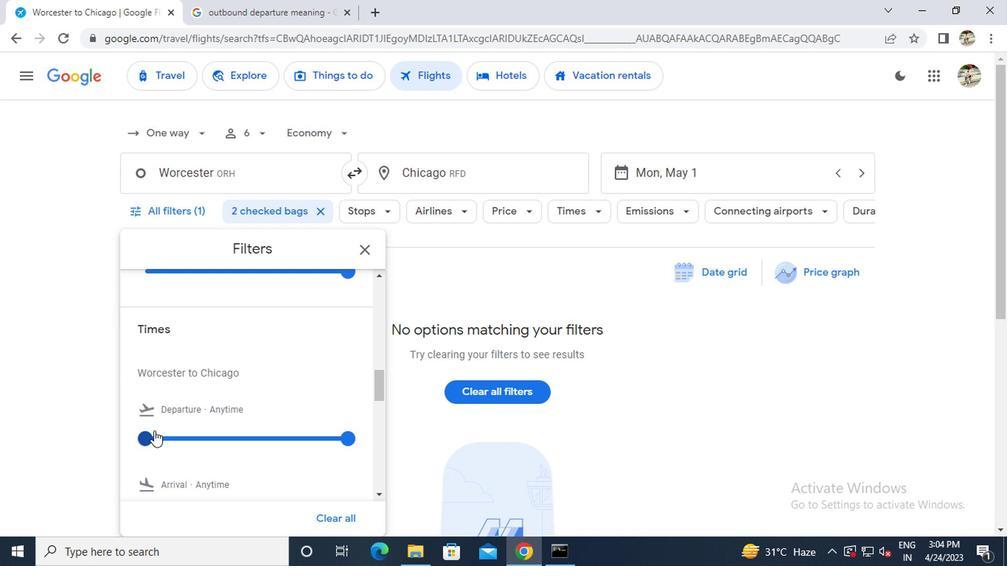 
Action: Mouse pressed left at (145, 433)
Screenshot: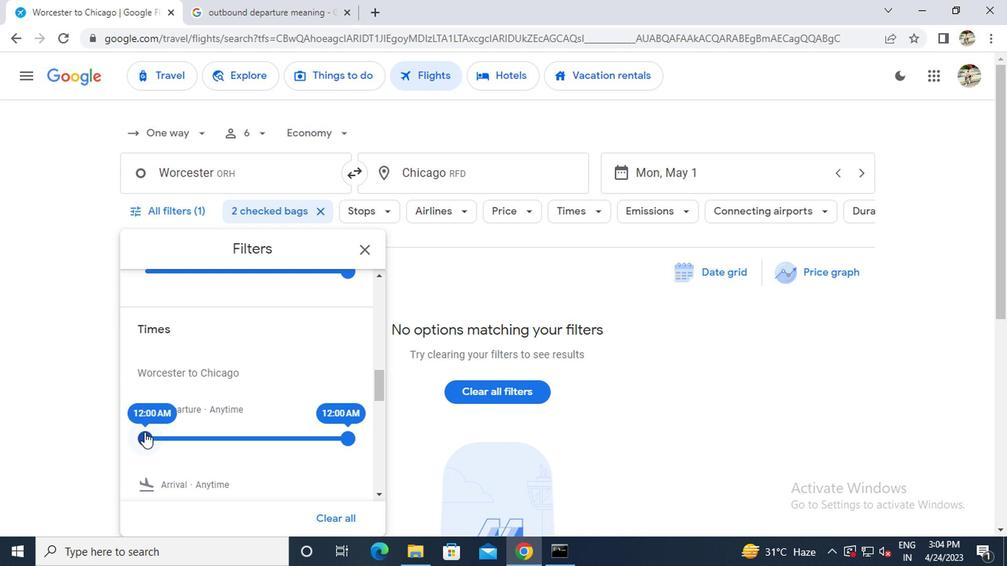 
Action: Mouse moved to (359, 245)
Screenshot: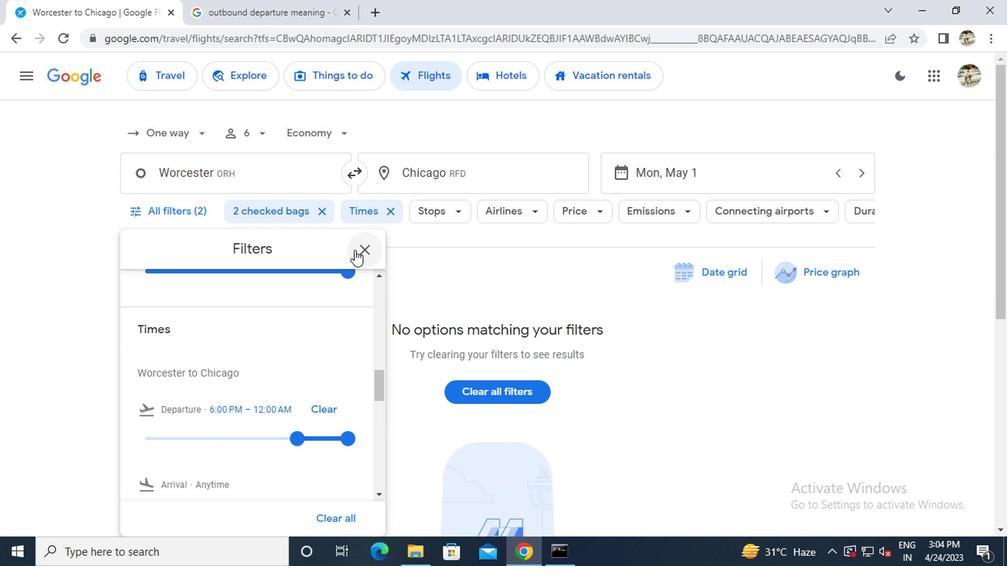 
Action: Mouse pressed left at (359, 245)
Screenshot: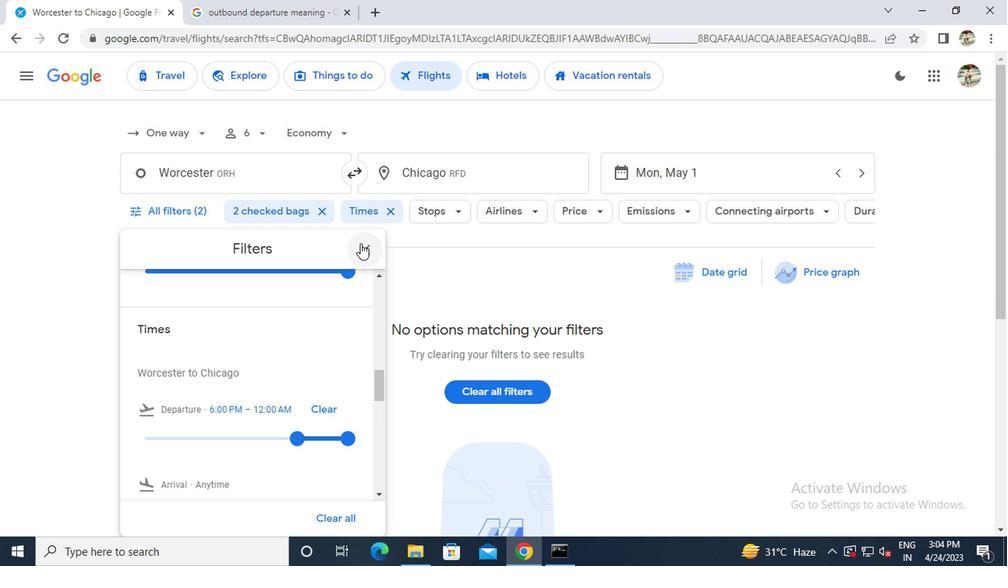 
Action: Mouse moved to (360, 244)
Screenshot: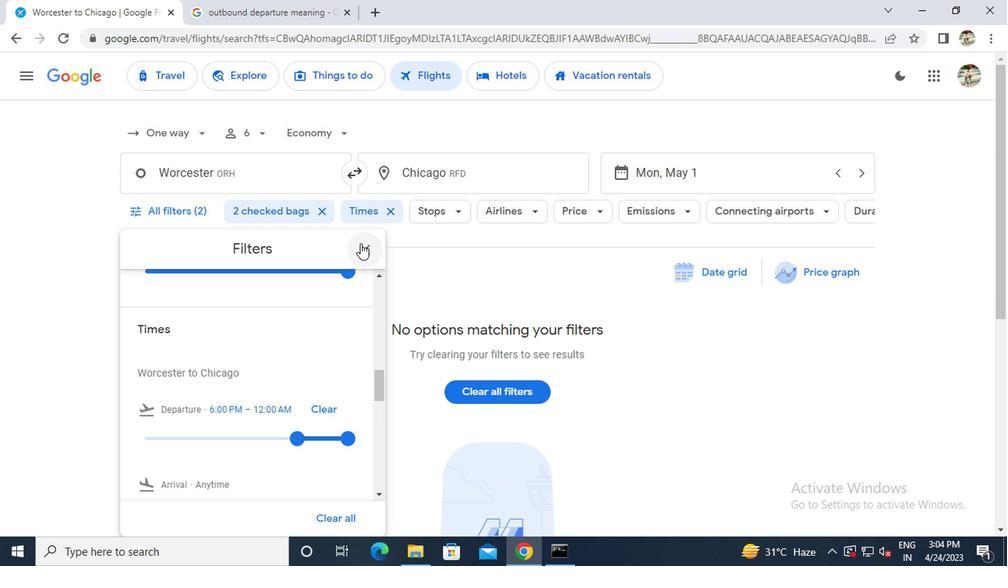 
